 Task: In the  document Grace.pdf ,change text color to 'Dark Purple' Insert the shape mentioned shape on right side of the text 'Smiley'. Change color of the shape to  YellowChange shape height to 1
Action: Mouse moved to (699, 336)
Screenshot: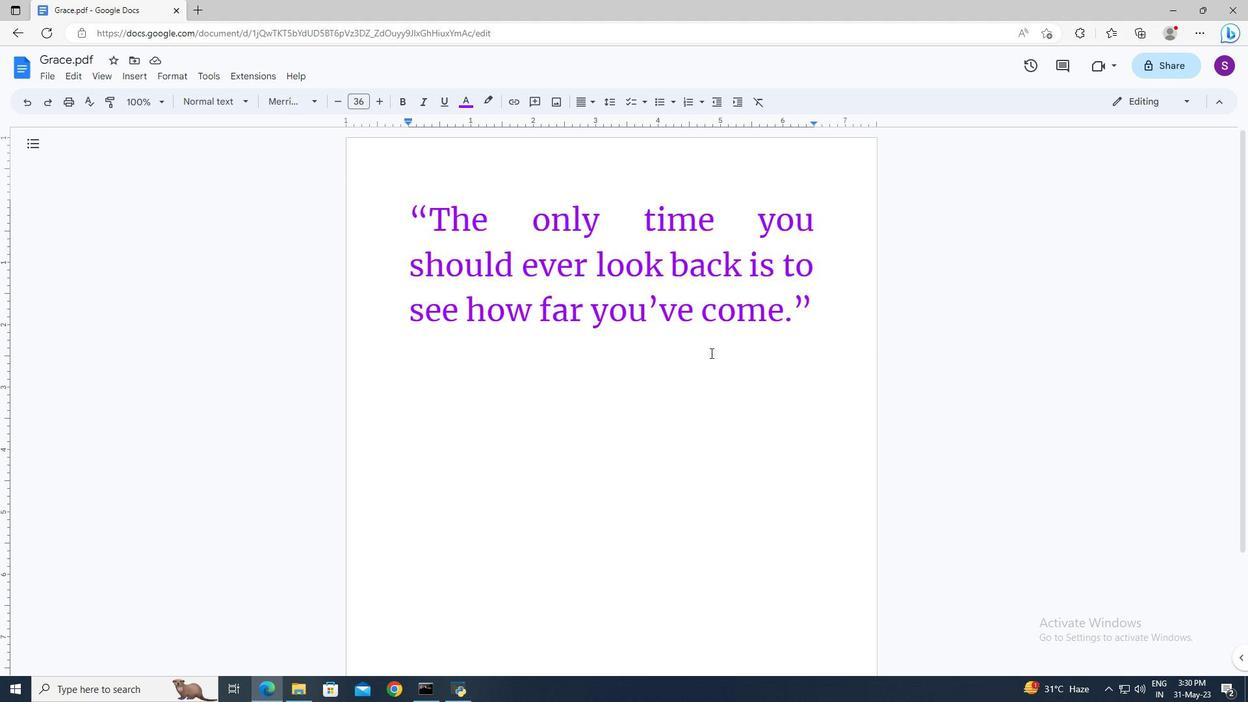 
Action: Mouse pressed left at (699, 336)
Screenshot: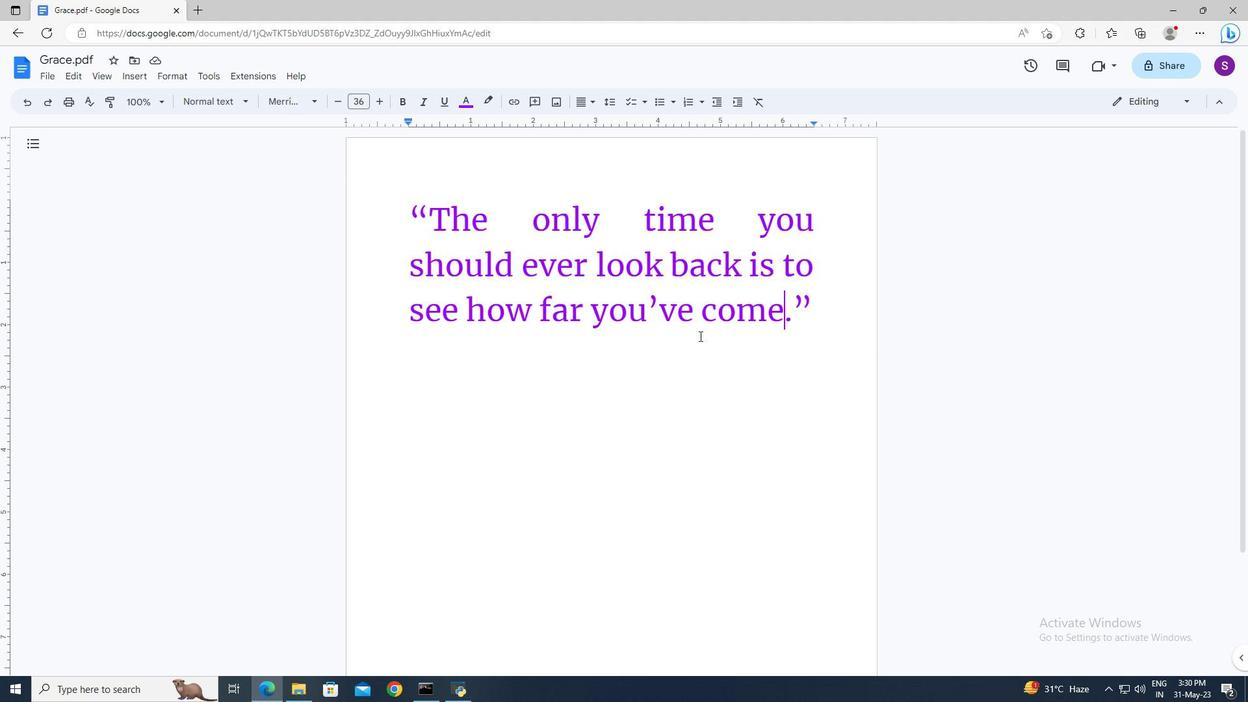 
Action: Key pressed ctrl+A
Screenshot: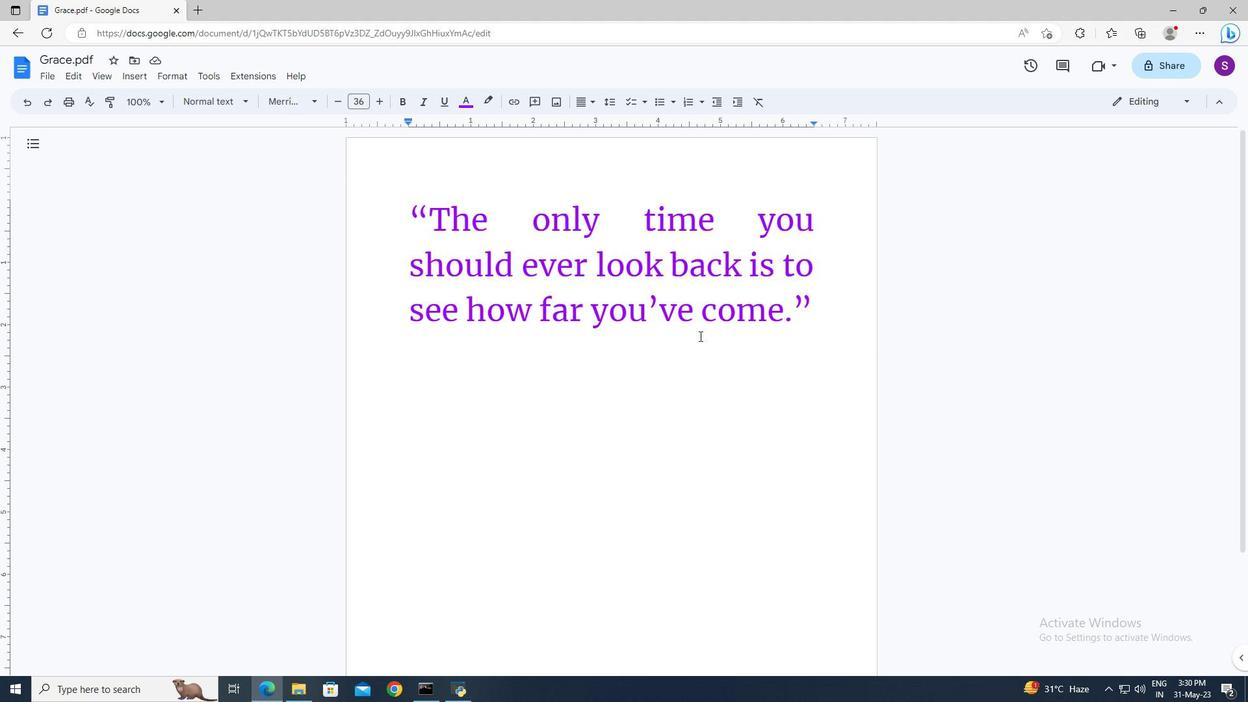 
Action: Mouse moved to (472, 108)
Screenshot: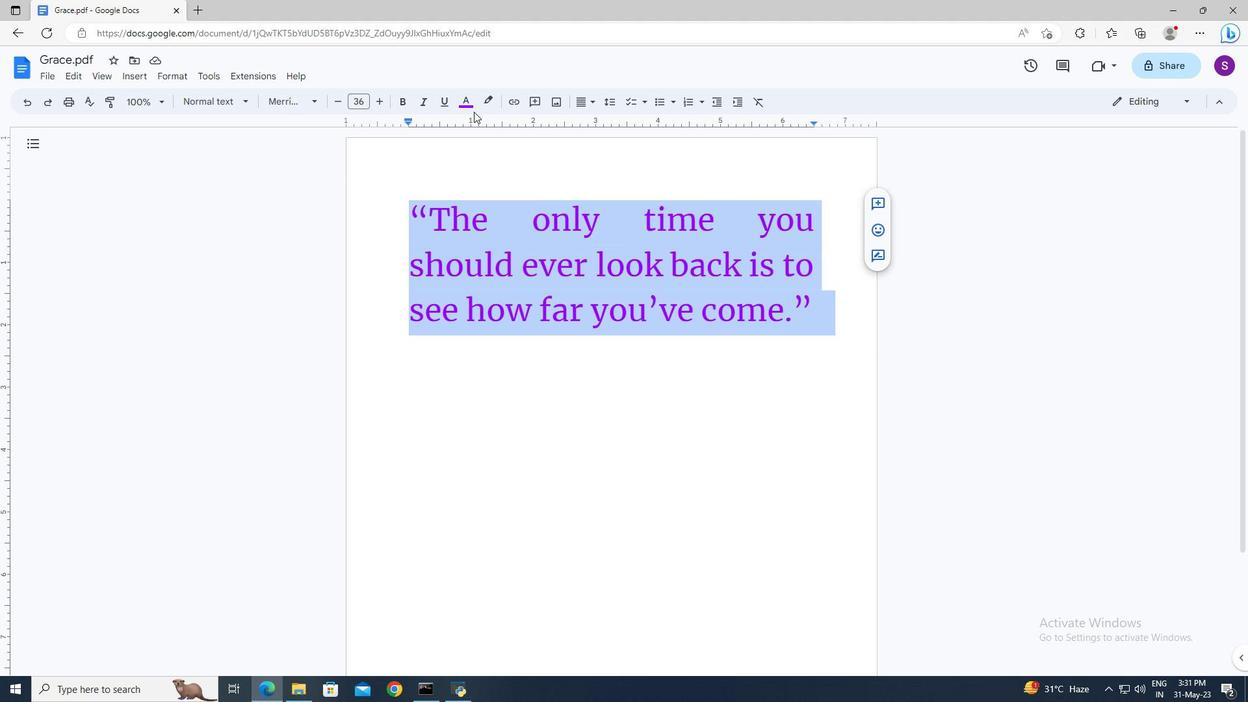 
Action: Mouse pressed left at (472, 108)
Screenshot: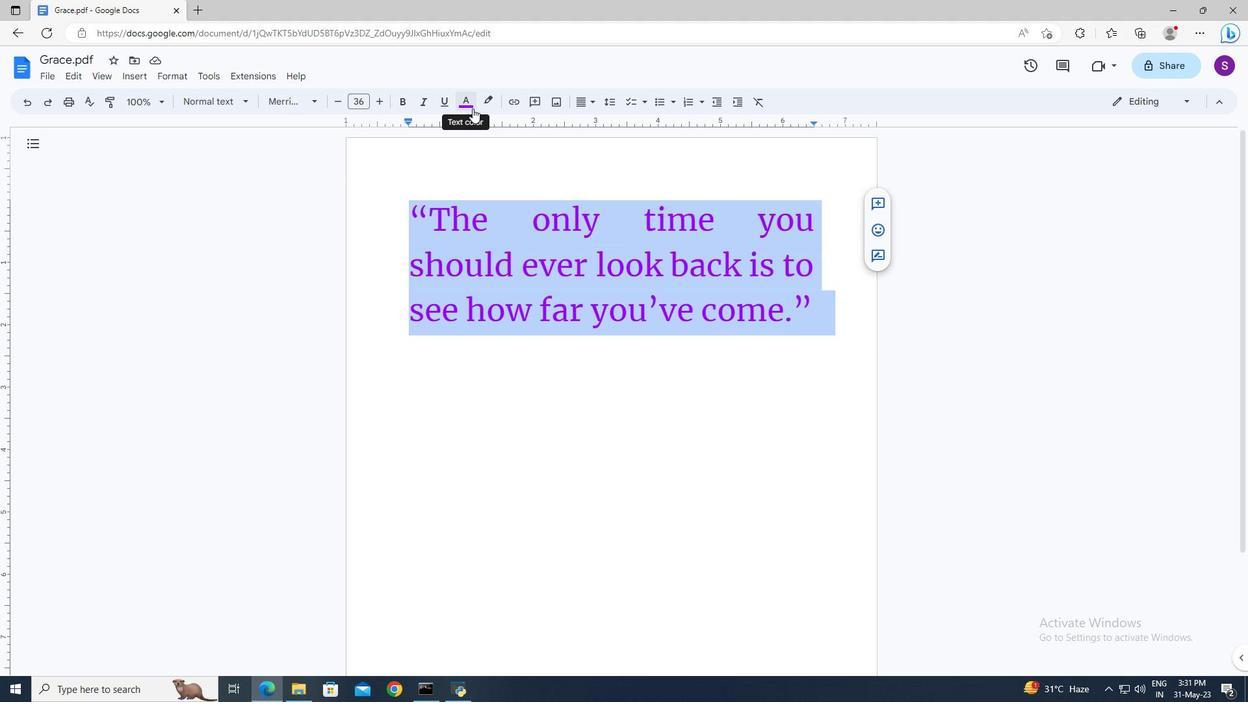 
Action: Mouse moved to (587, 226)
Screenshot: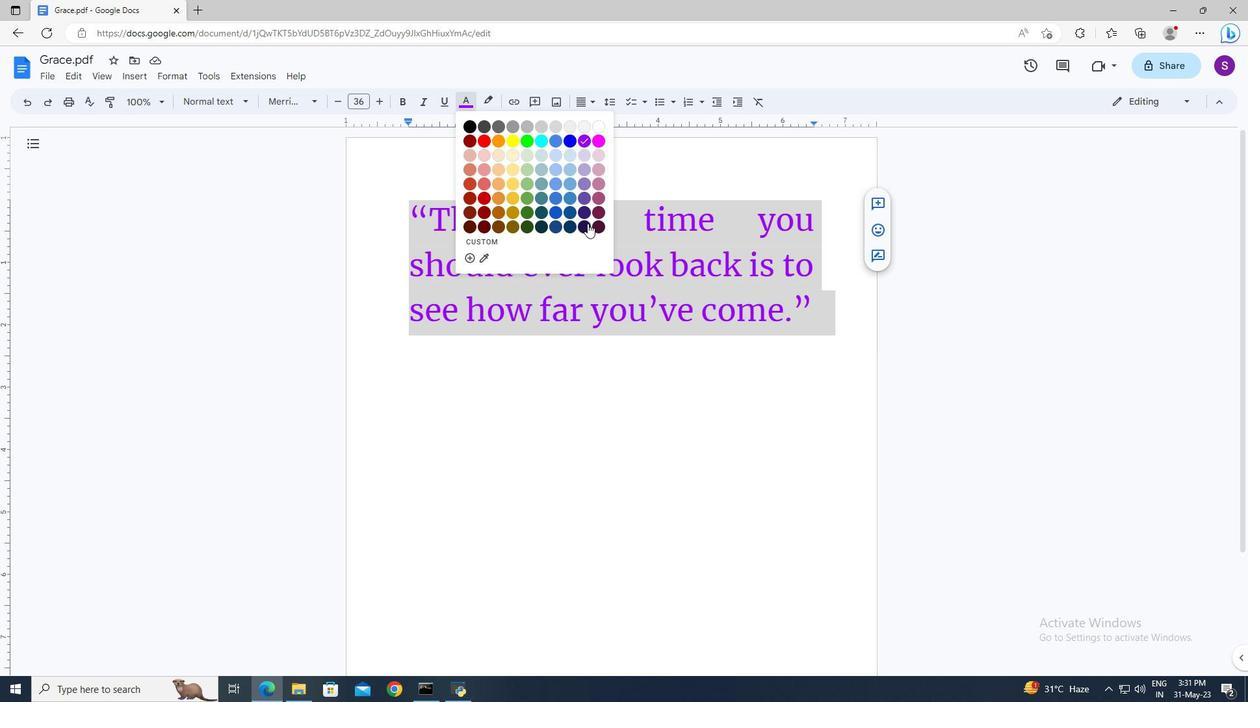 
Action: Mouse pressed left at (587, 226)
Screenshot: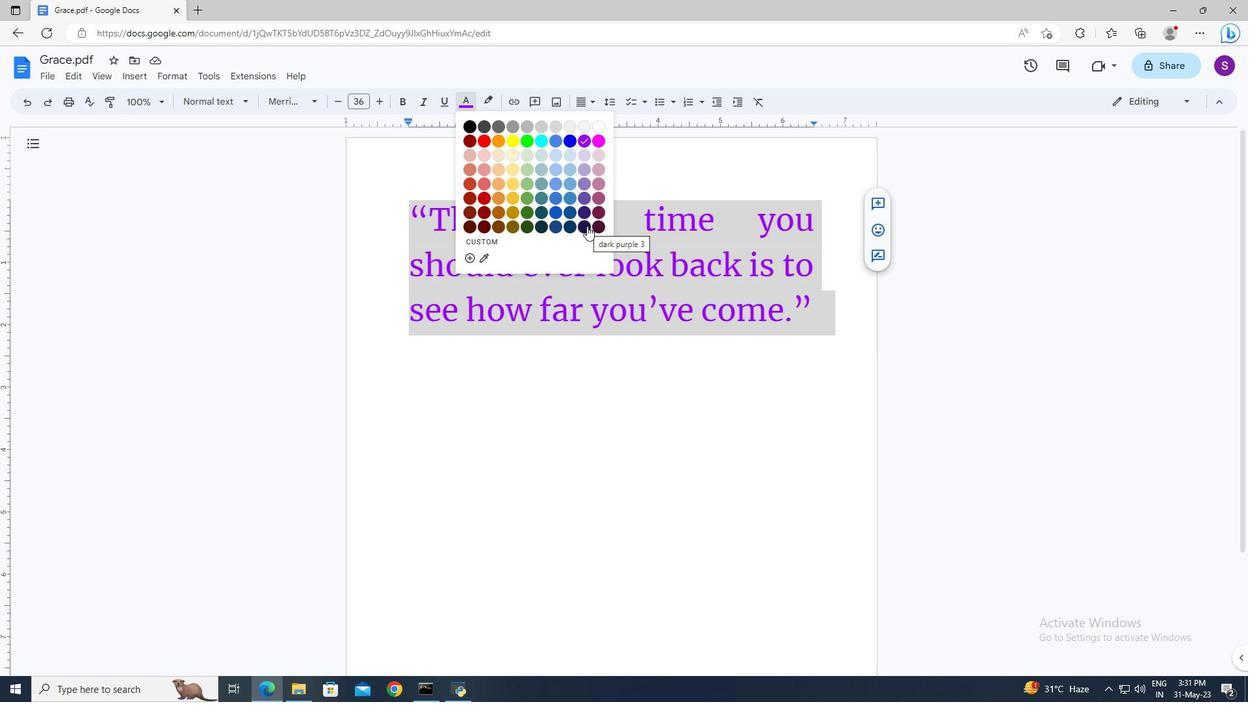 
Action: Mouse moved to (803, 319)
Screenshot: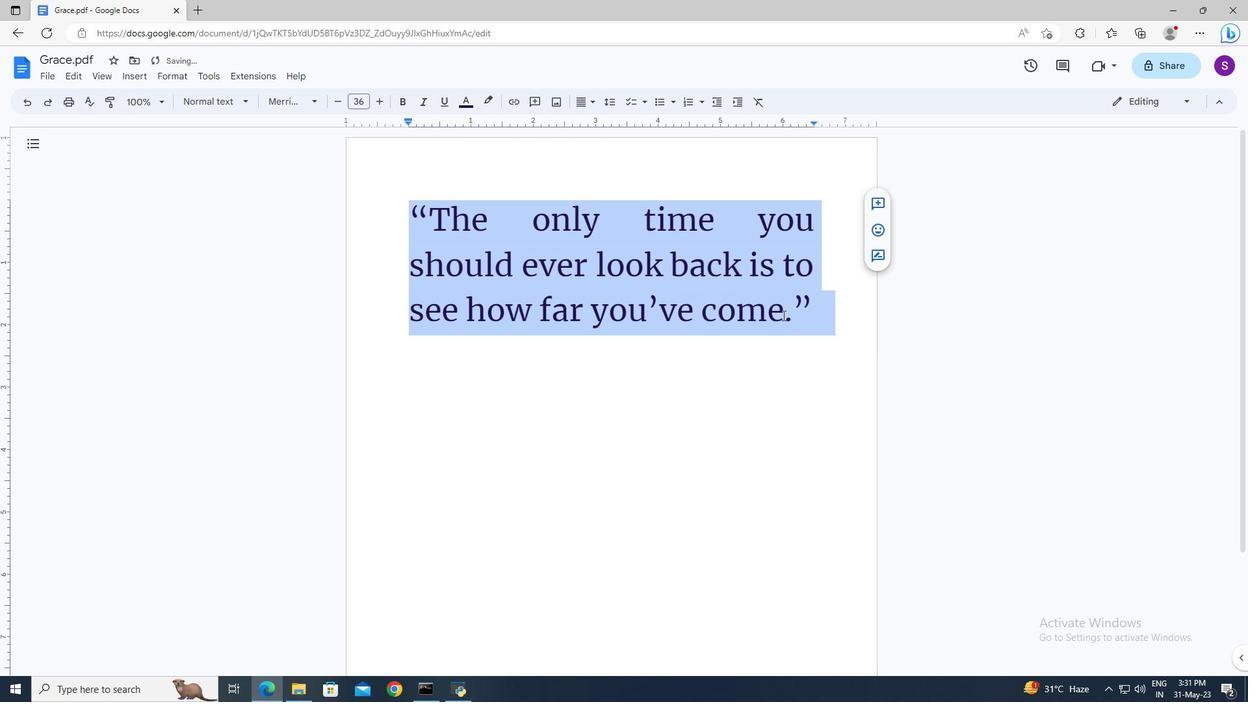 
Action: Mouse pressed left at (803, 319)
Screenshot: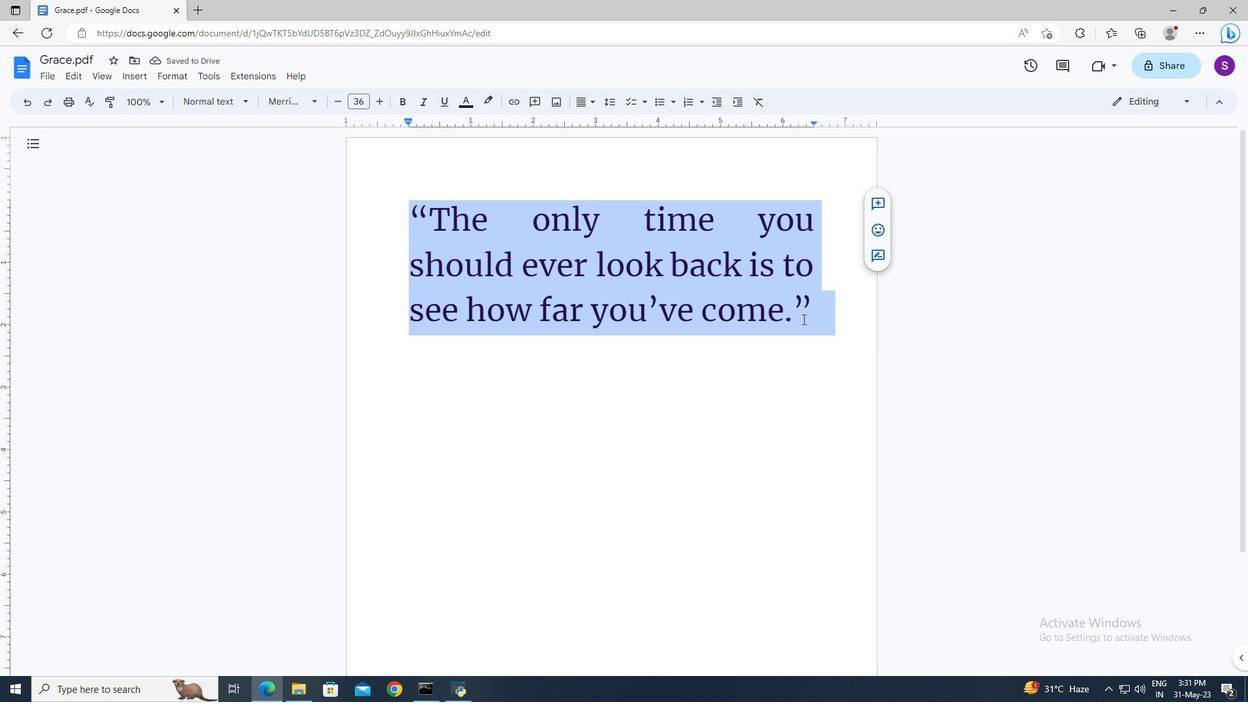 
Action: Mouse moved to (148, 74)
Screenshot: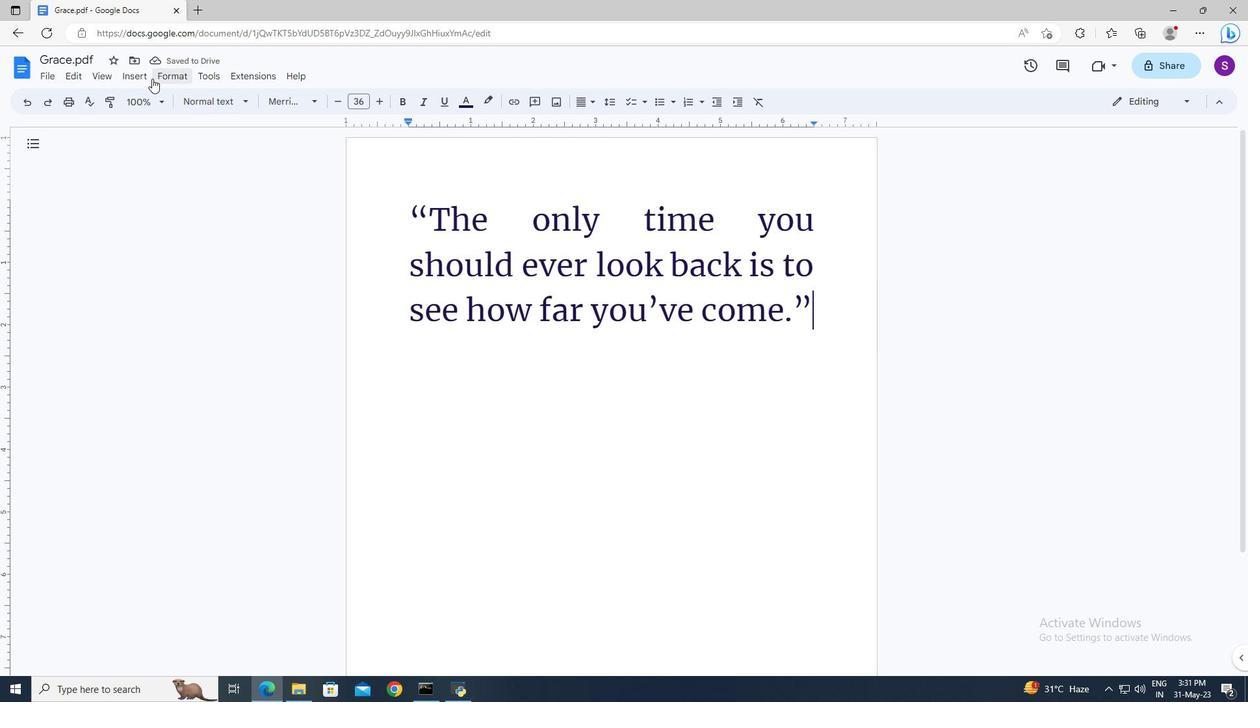 
Action: Mouse pressed left at (148, 74)
Screenshot: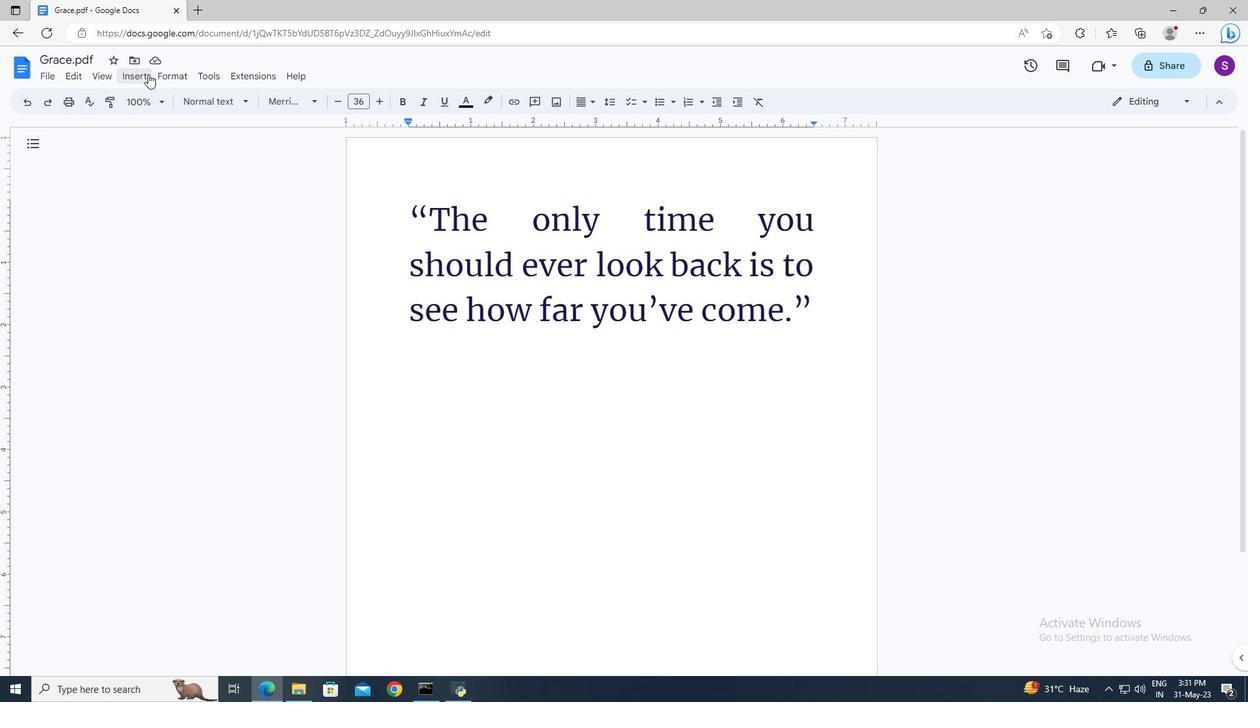 
Action: Mouse moved to (333, 143)
Screenshot: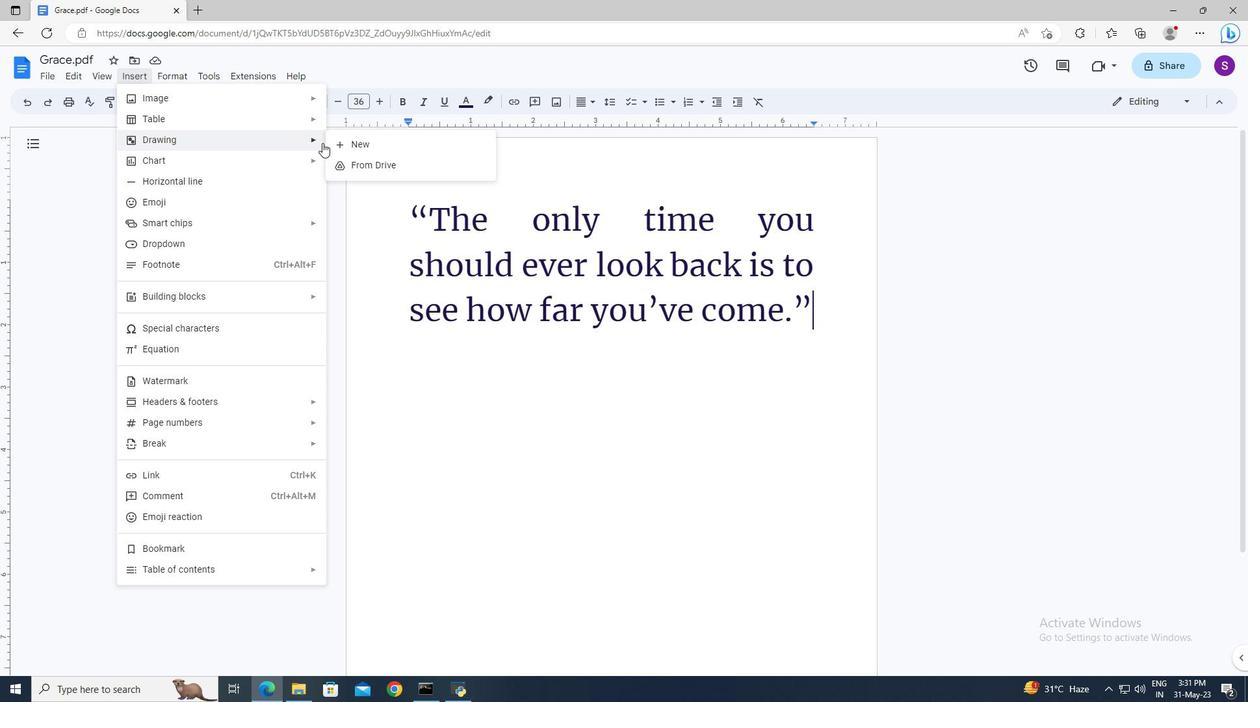 
Action: Mouse pressed left at (333, 143)
Screenshot: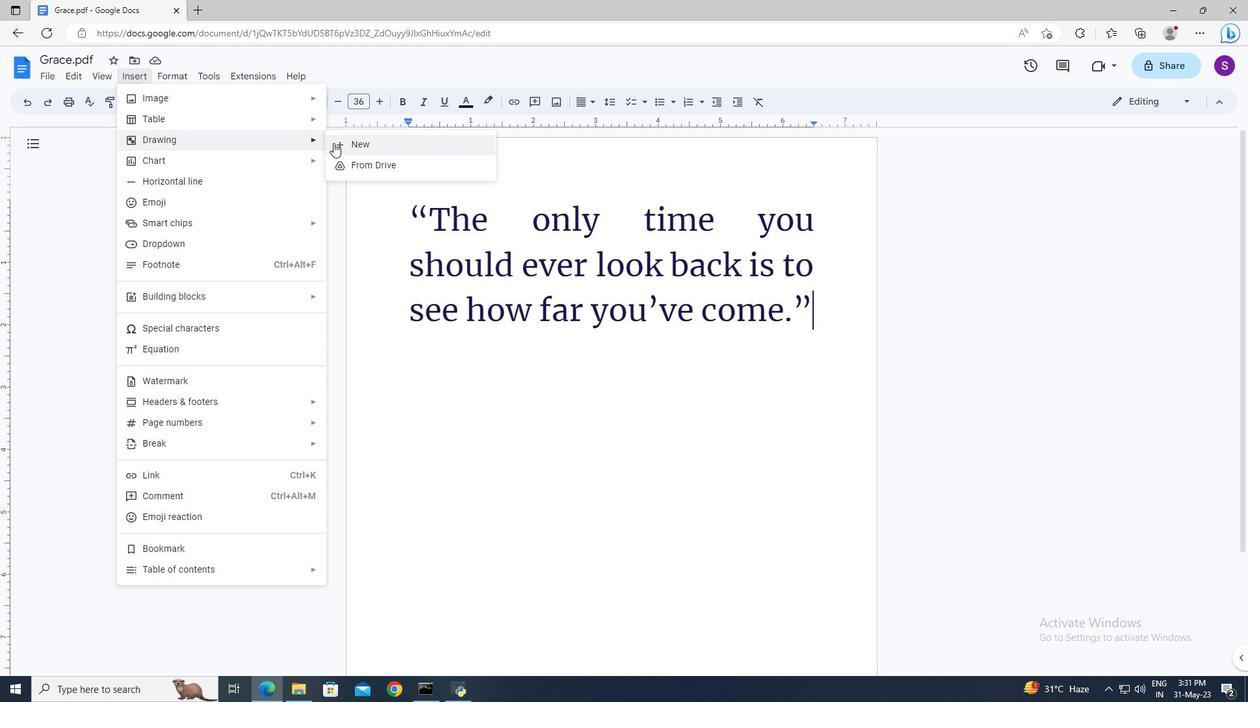
Action: Mouse moved to (472, 143)
Screenshot: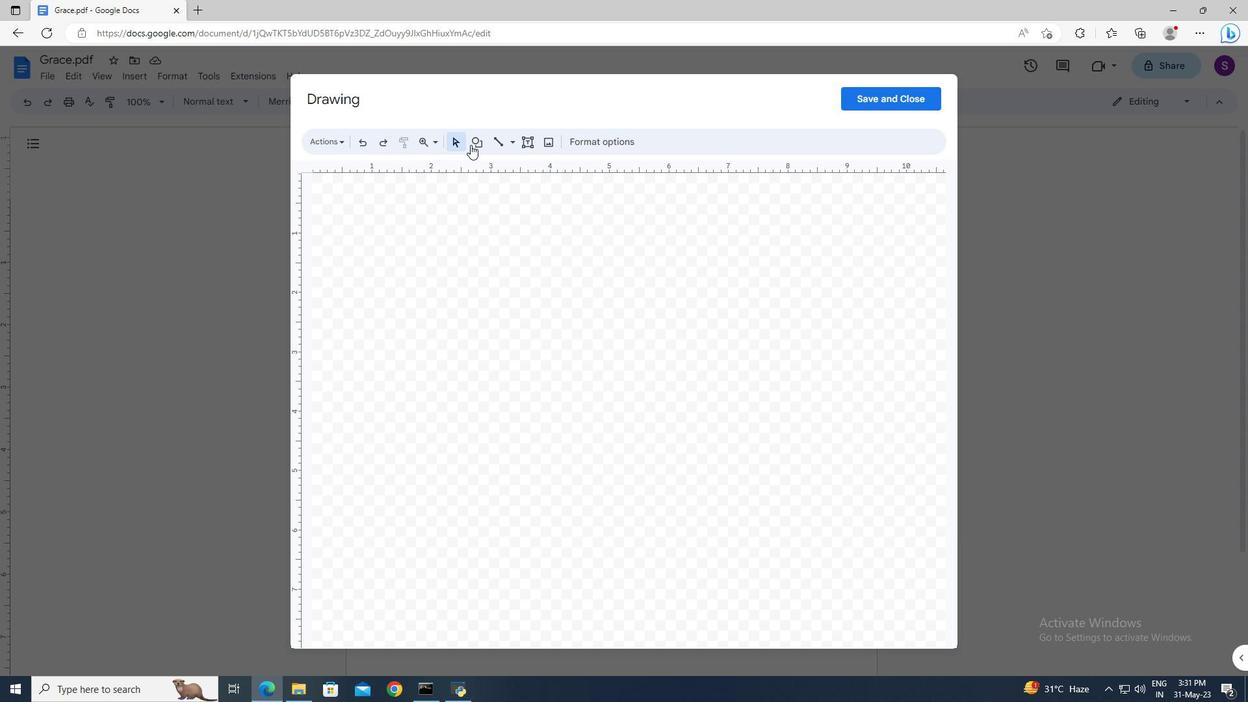 
Action: Mouse pressed left at (472, 143)
Screenshot: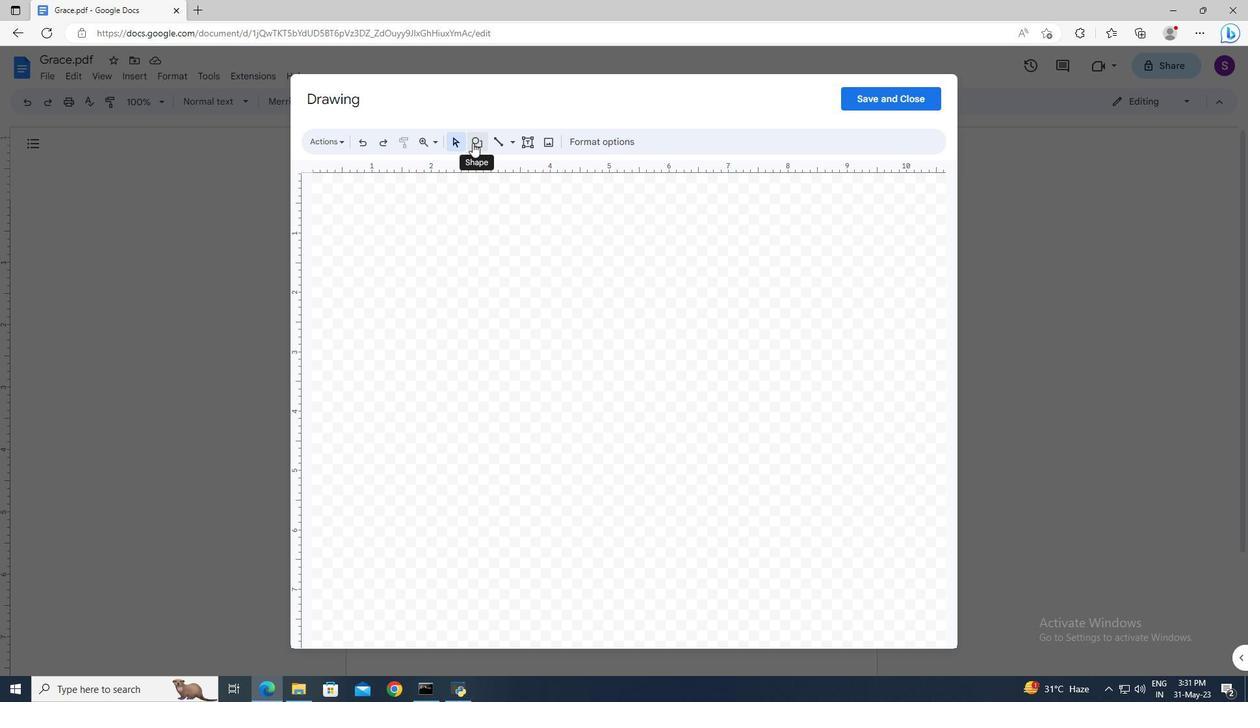 
Action: Mouse moved to (648, 219)
Screenshot: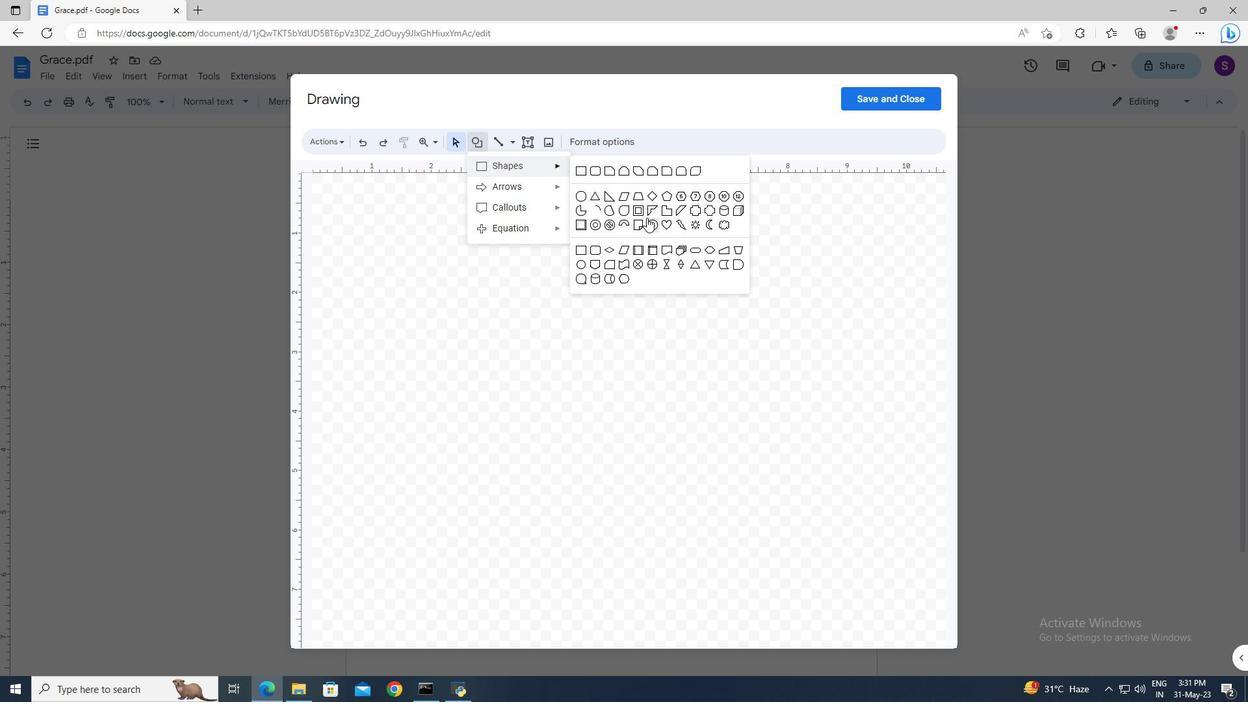 
Action: Mouse pressed left at (648, 219)
Screenshot: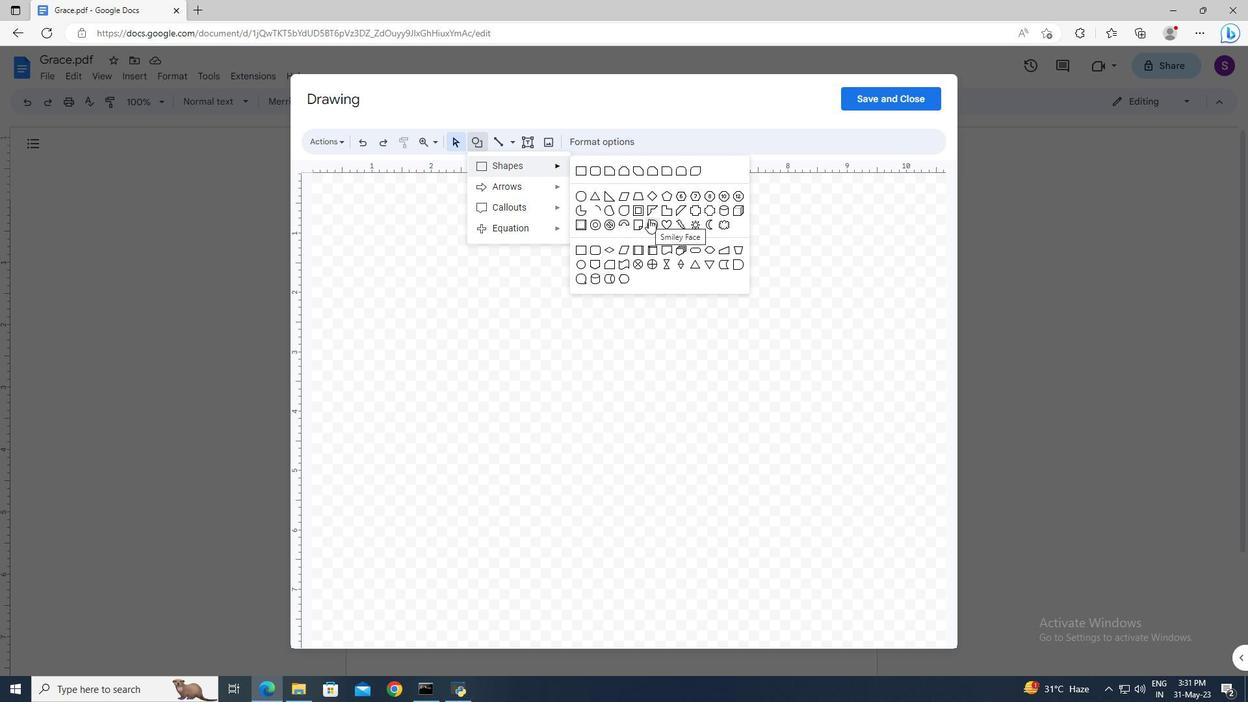 
Action: Mouse moved to (559, 221)
Screenshot: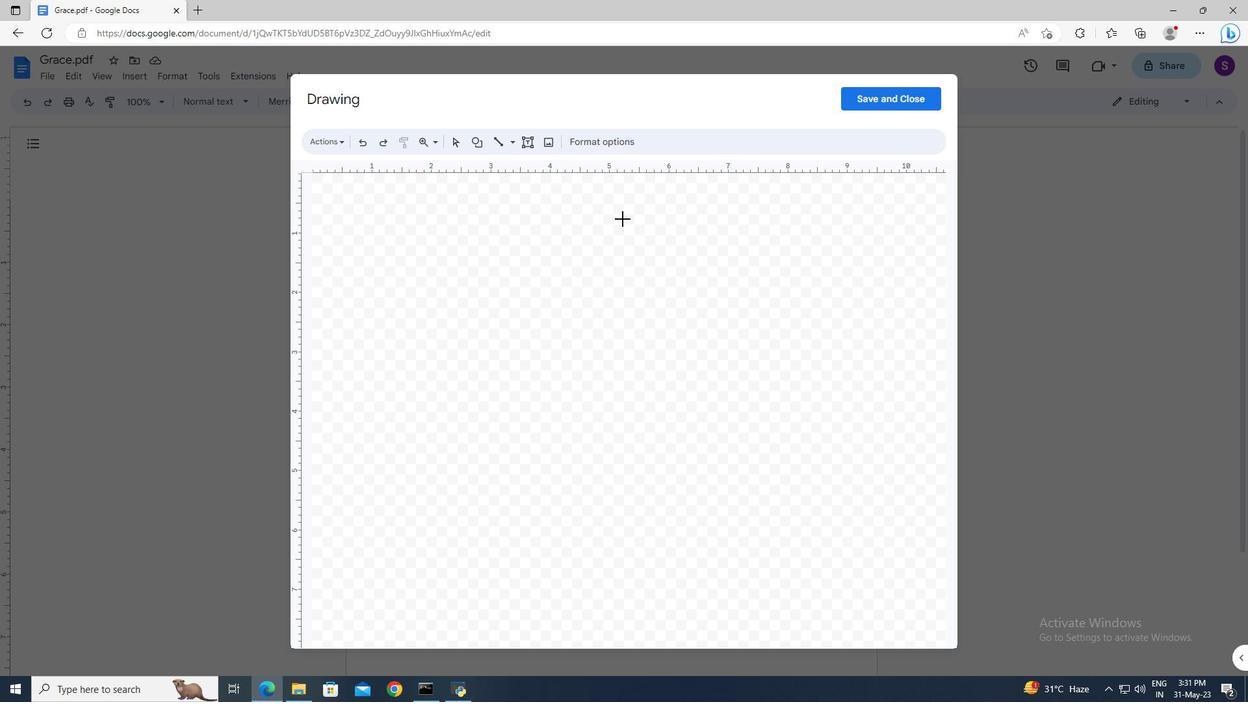 
Action: Mouse pressed left at (559, 221)
Screenshot: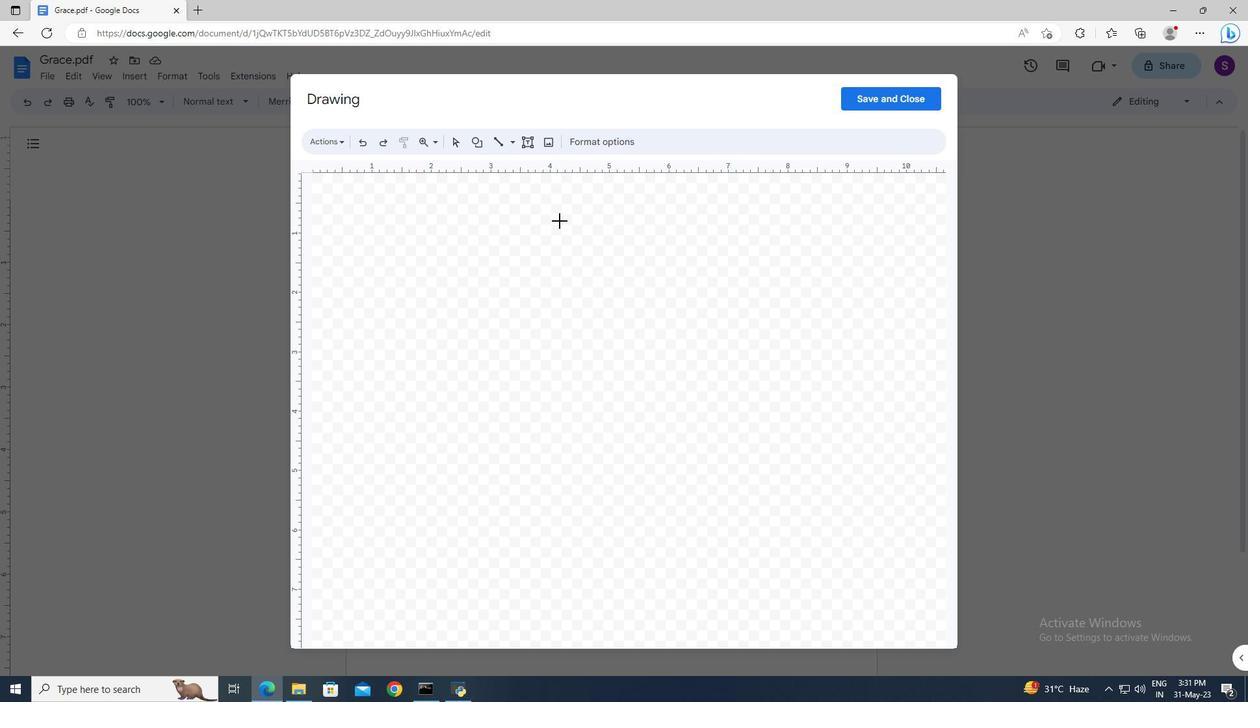 
Action: Mouse moved to (578, 146)
Screenshot: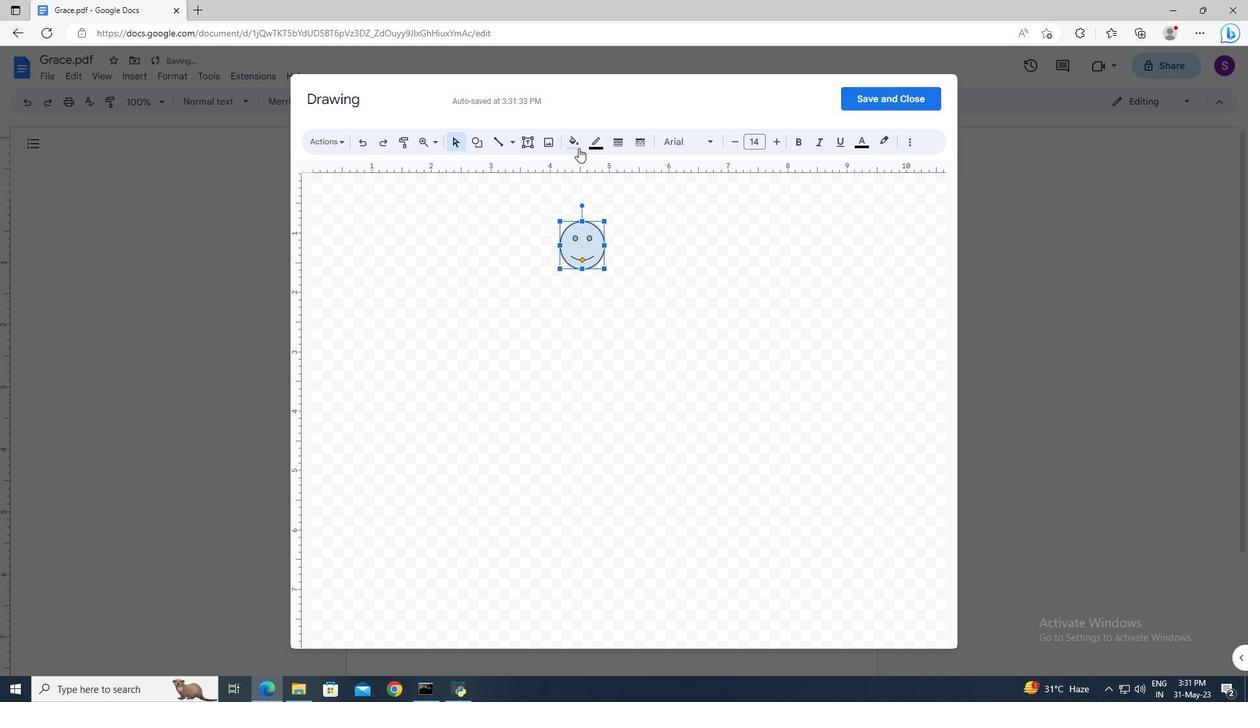 
Action: Mouse pressed left at (578, 146)
Screenshot: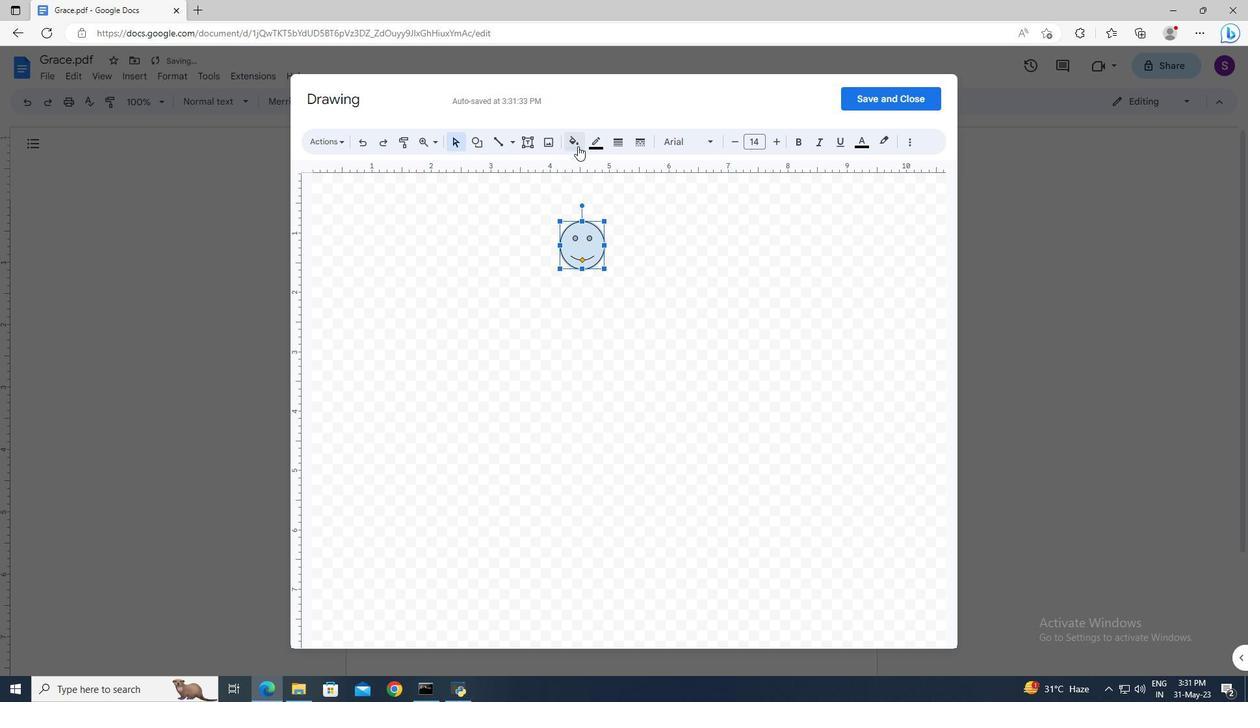 
Action: Mouse moved to (618, 245)
Screenshot: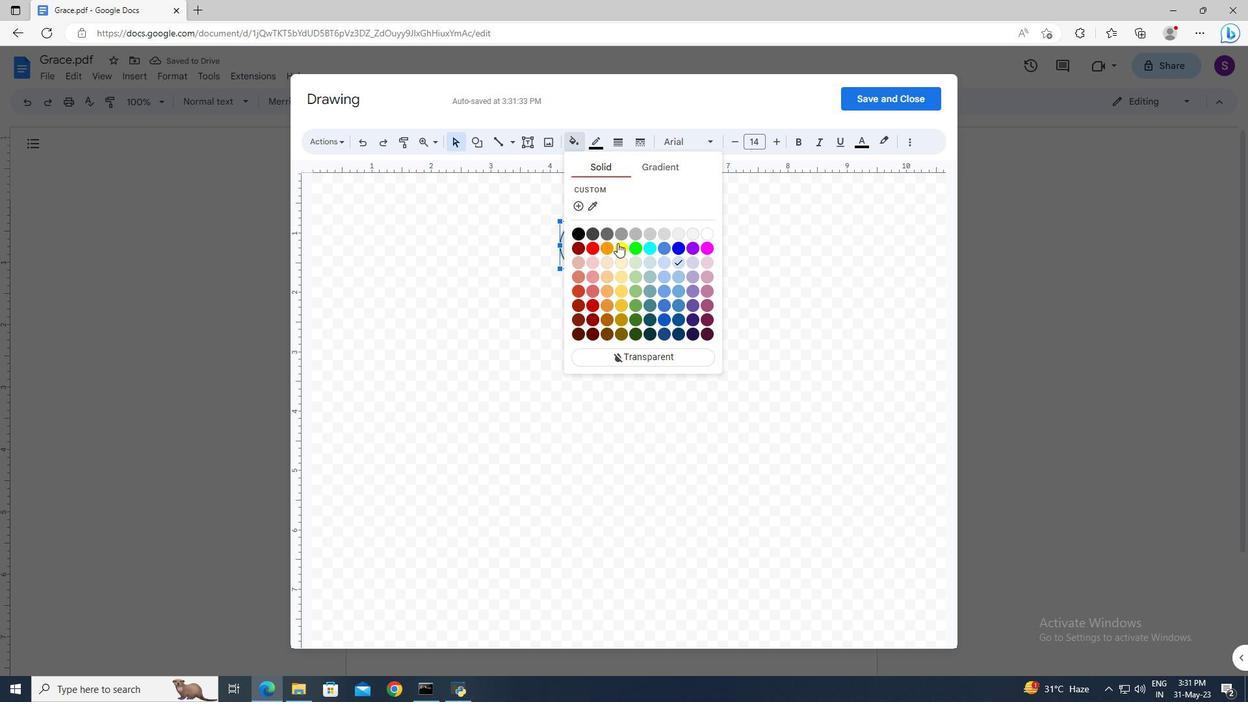 
Action: Mouse pressed left at (618, 245)
Screenshot: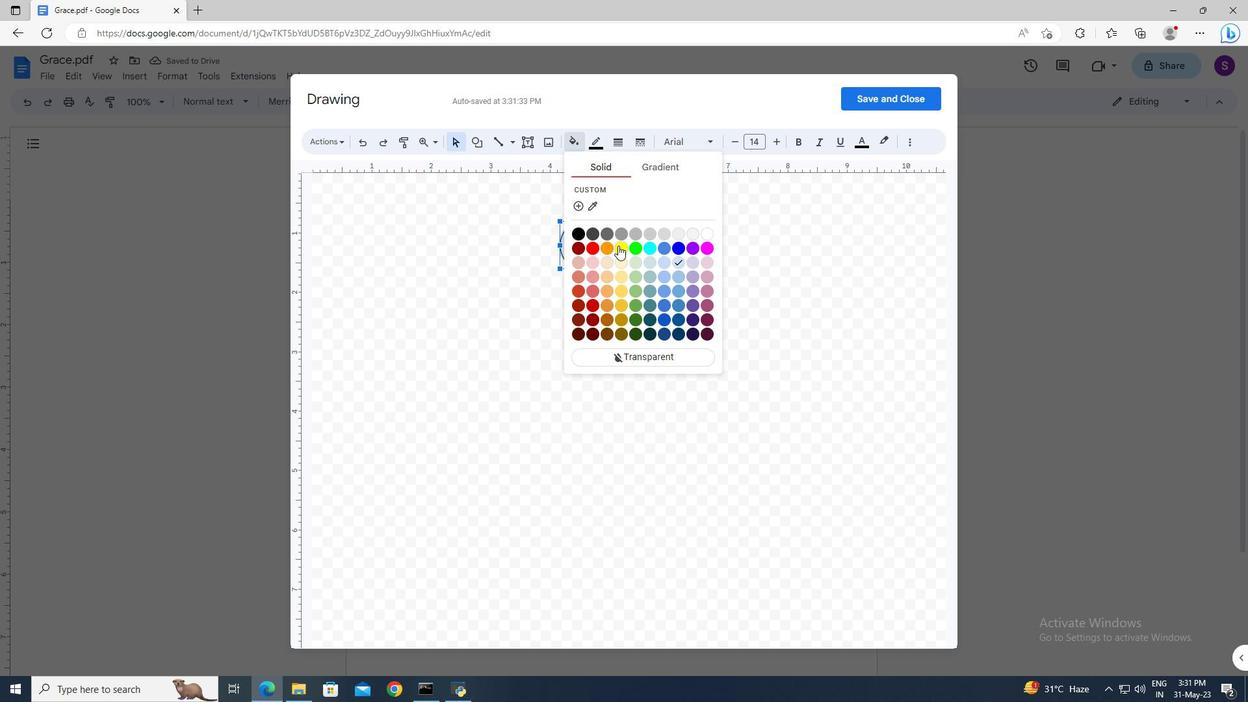 
Action: Mouse moved to (904, 94)
Screenshot: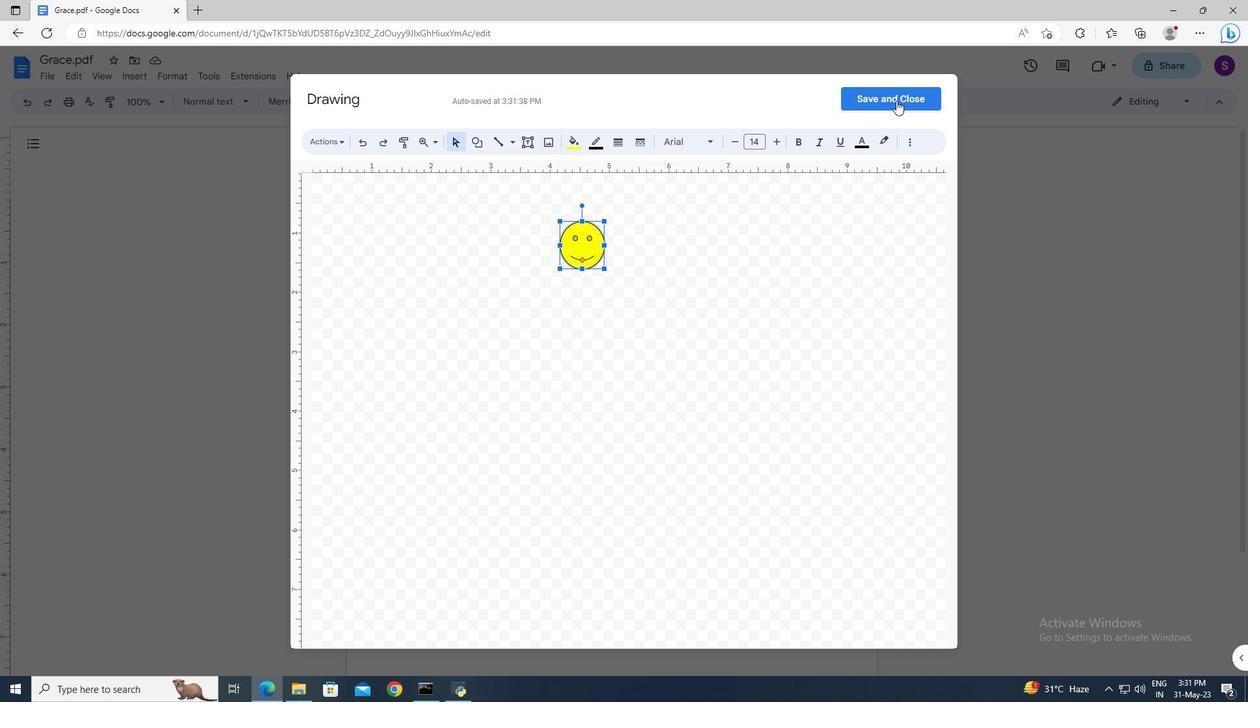 
Action: Mouse pressed left at (904, 94)
Screenshot: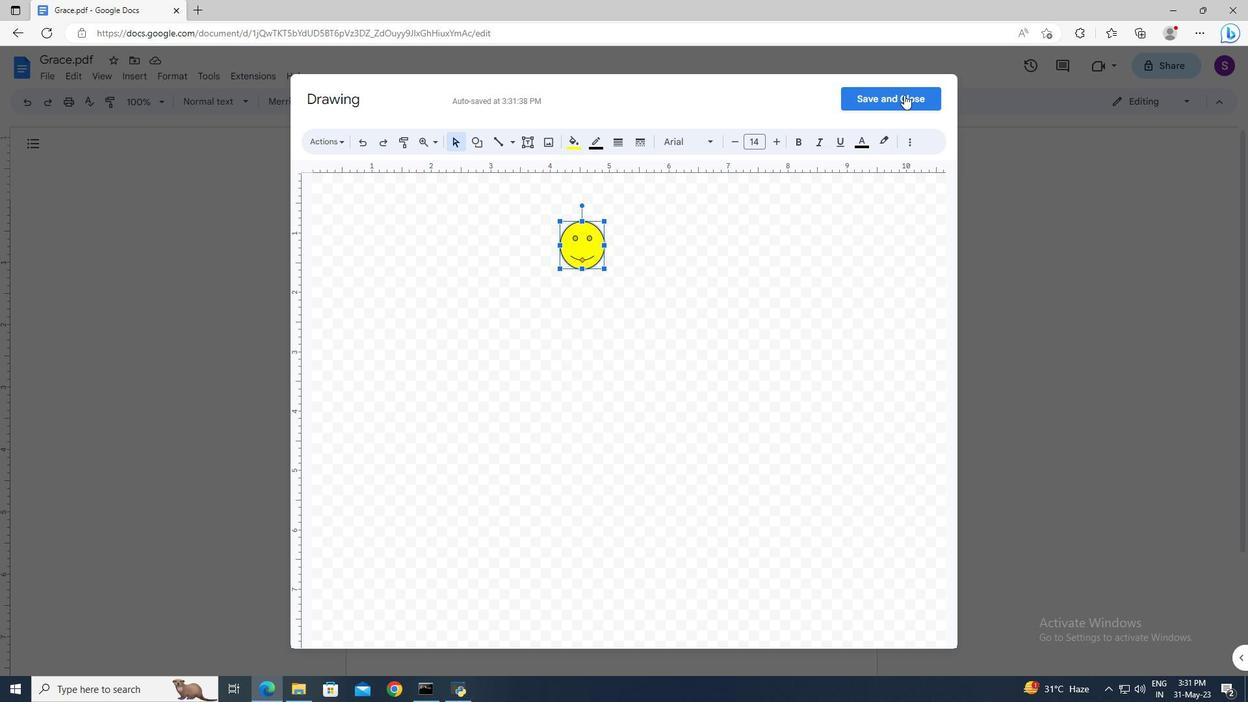 
Action: Mouse moved to (431, 376)
Screenshot: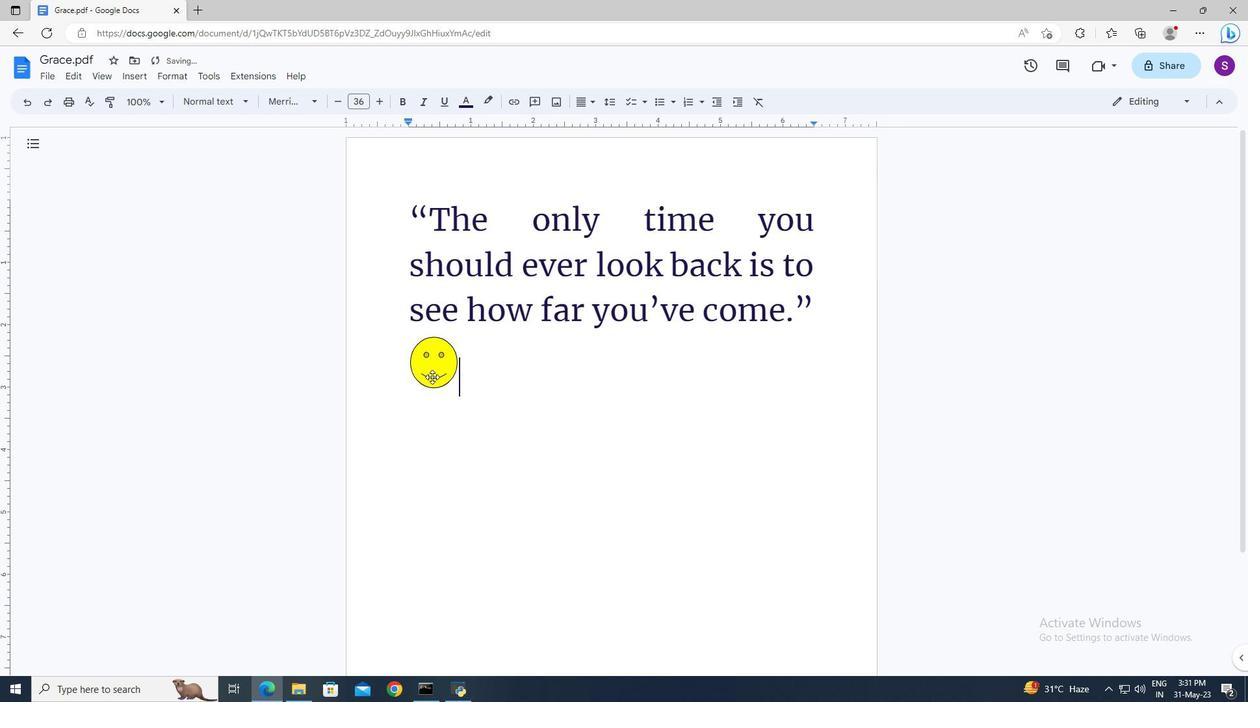 
Action: Mouse pressed left at (431, 376)
Screenshot: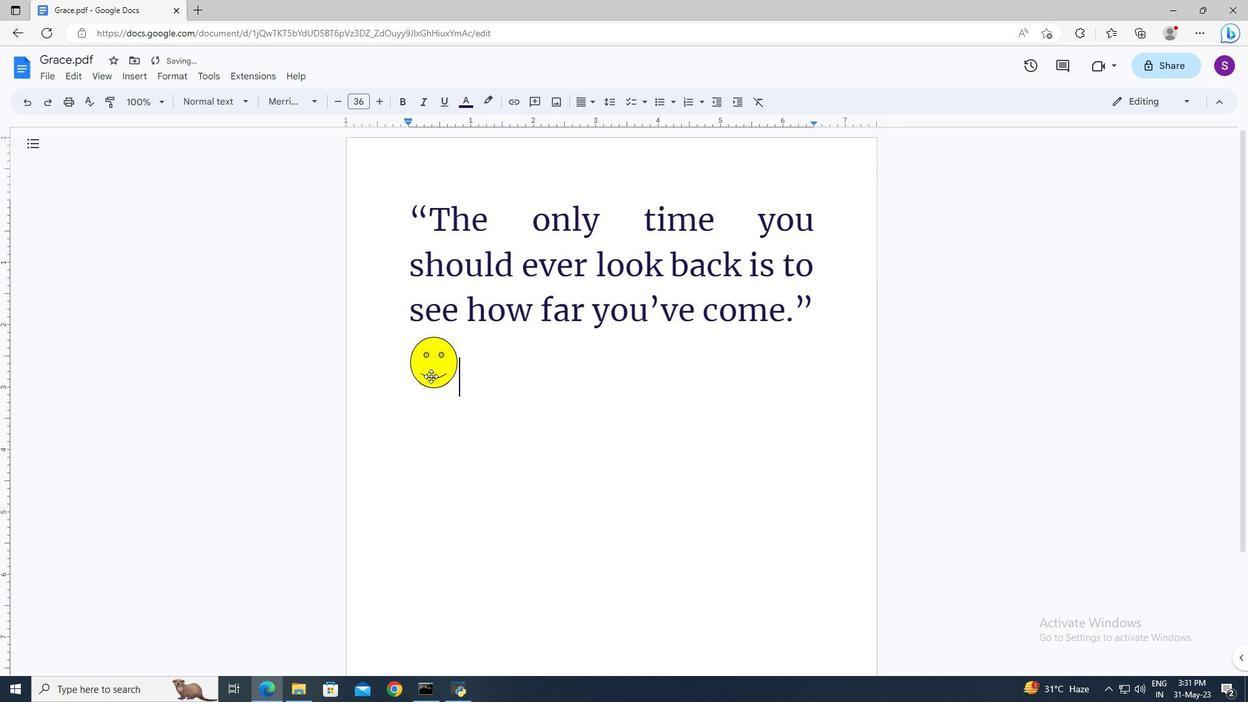
Action: Mouse moved to (533, 102)
Screenshot: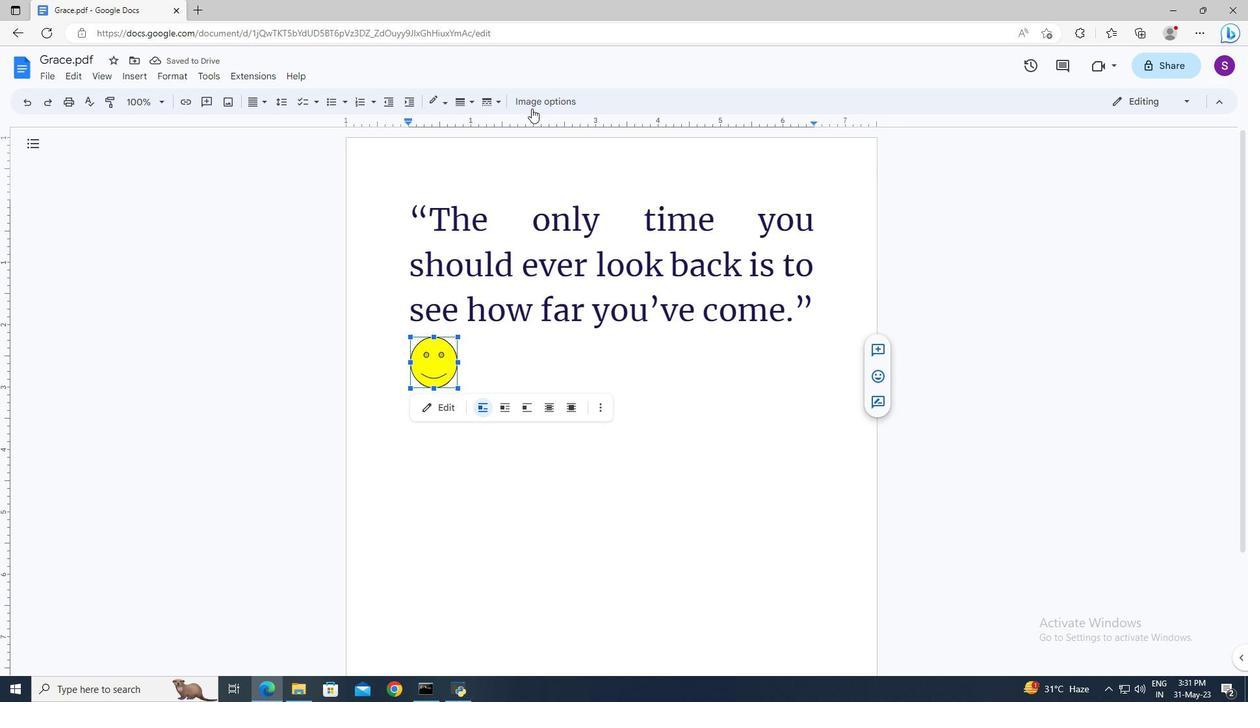 
Action: Mouse pressed left at (533, 102)
Screenshot: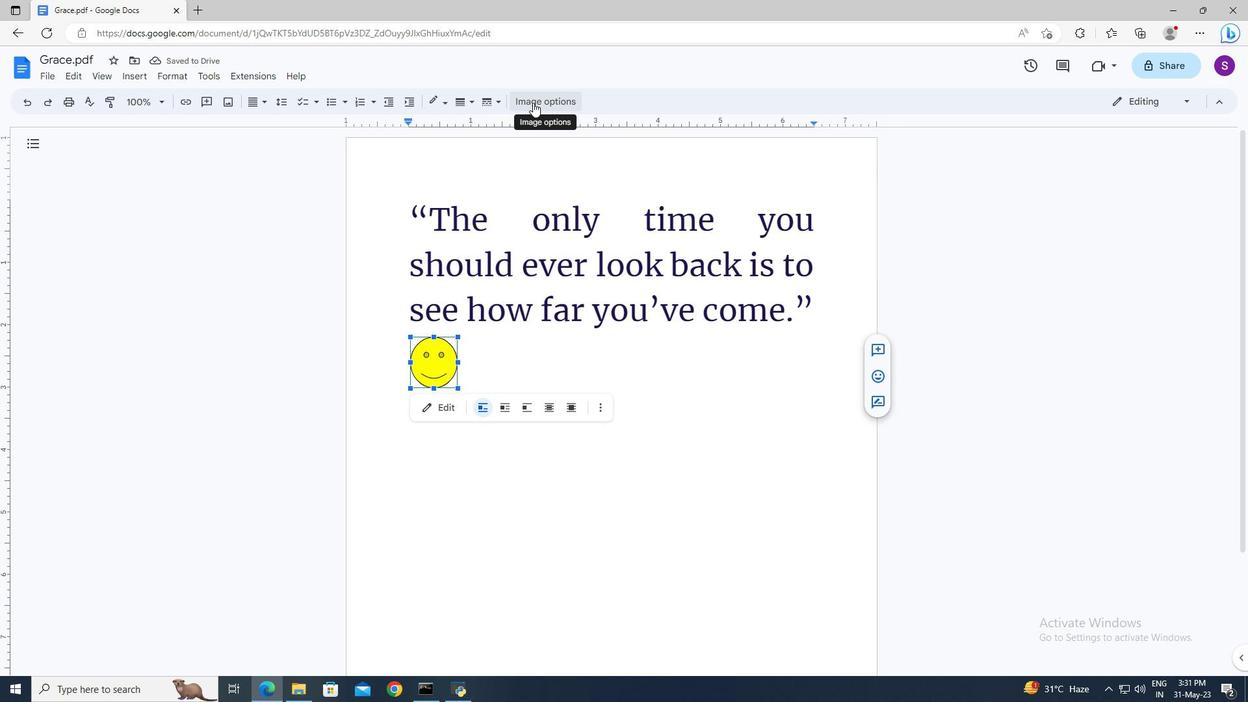 
Action: Mouse moved to (1050, 147)
Screenshot: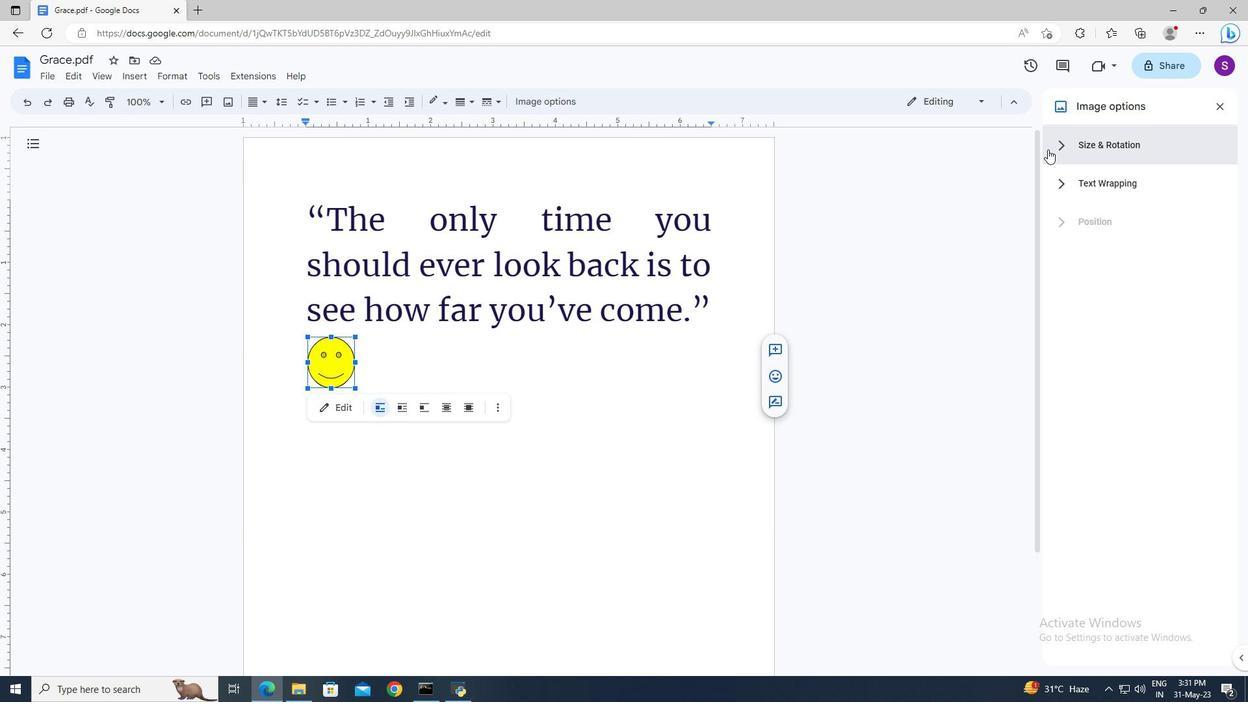 
Action: Mouse pressed left at (1050, 147)
Screenshot: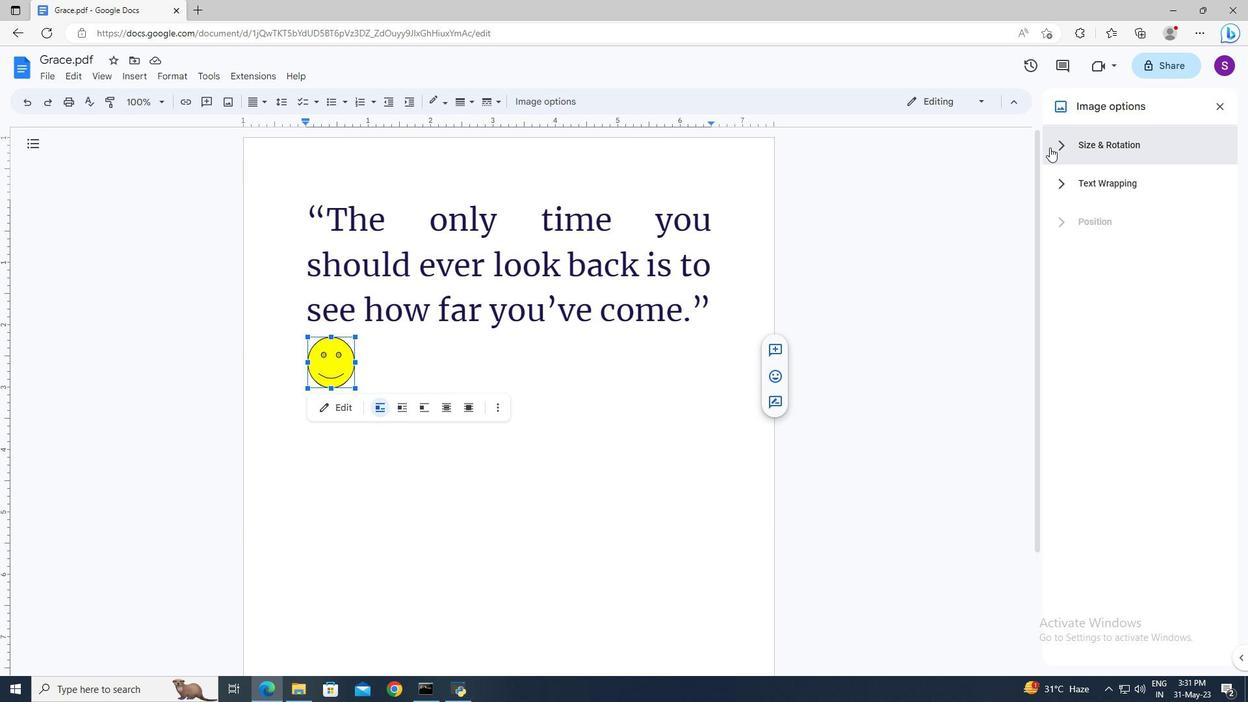 
Action: Mouse moved to (1178, 215)
Screenshot: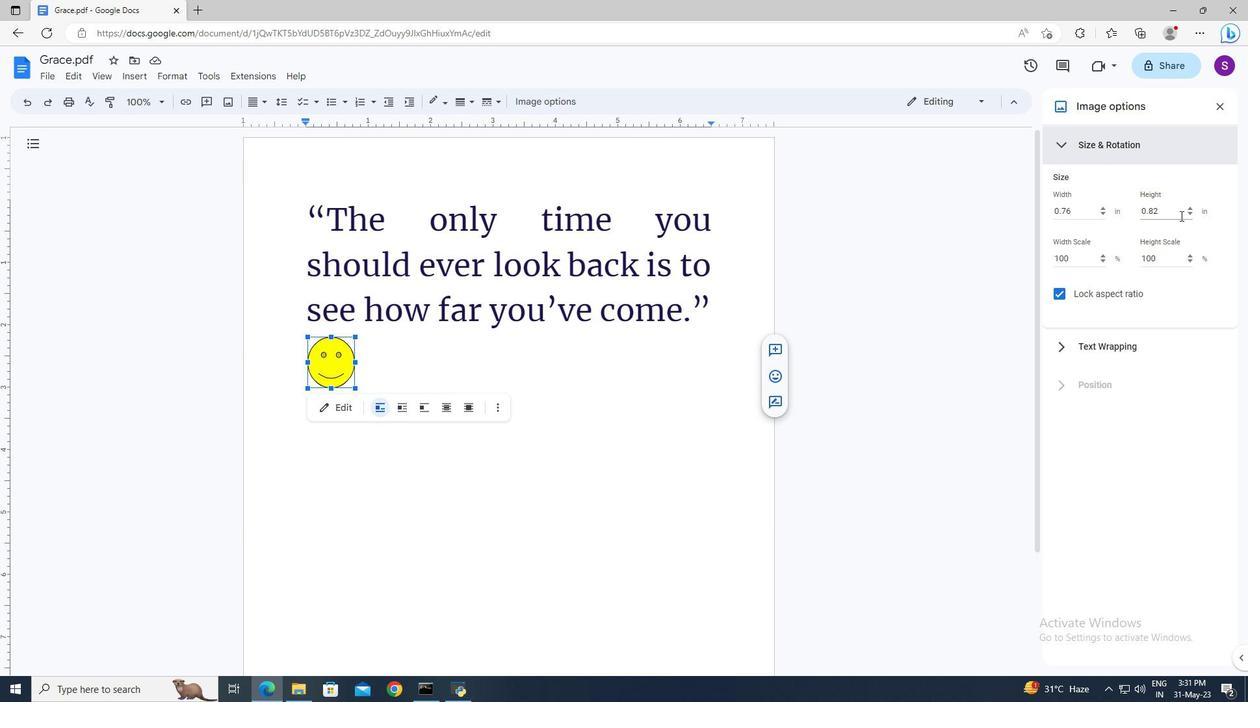 
Action: Mouse pressed left at (1178, 215)
Screenshot: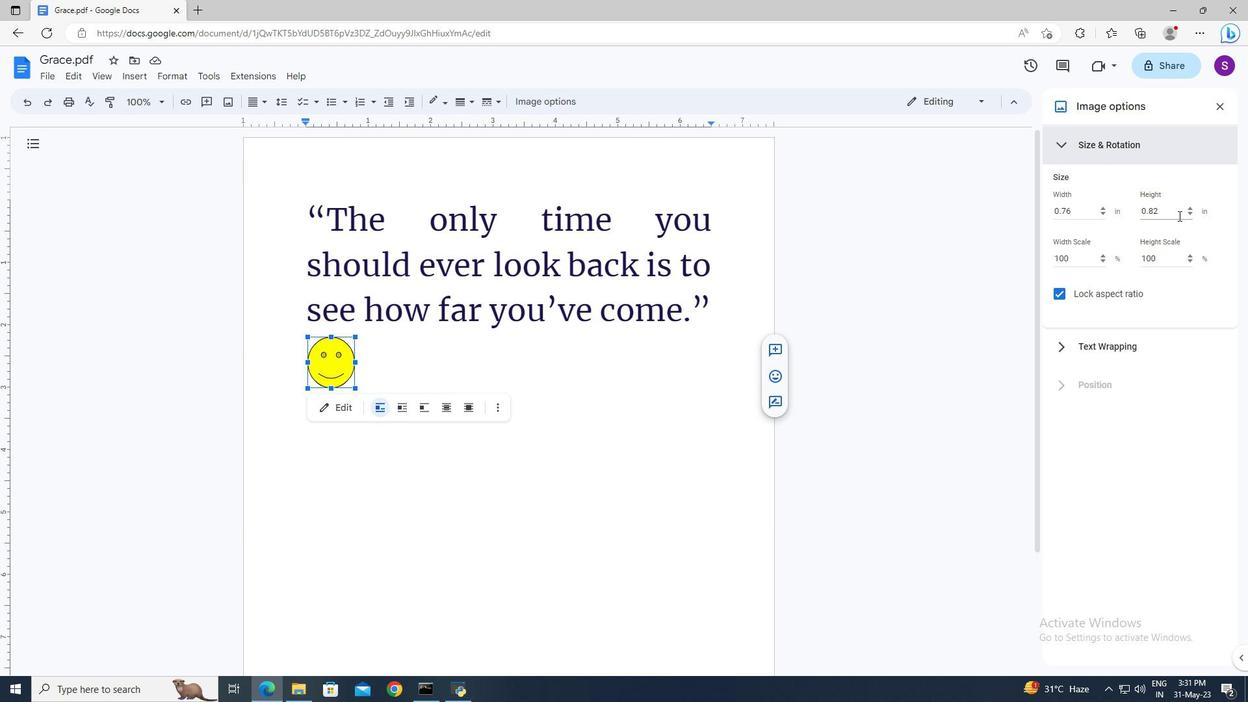 
Action: Key pressed ctrl+A
Screenshot: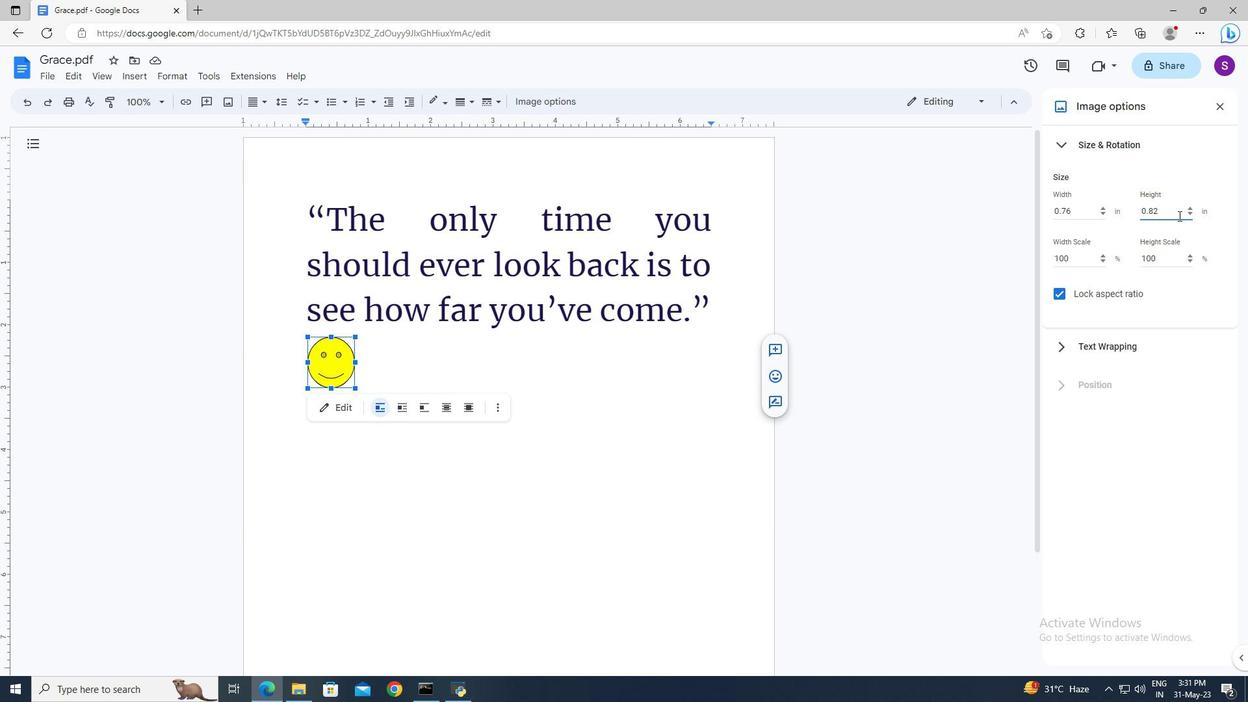 
Action: Mouse moved to (1178, 215)
Screenshot: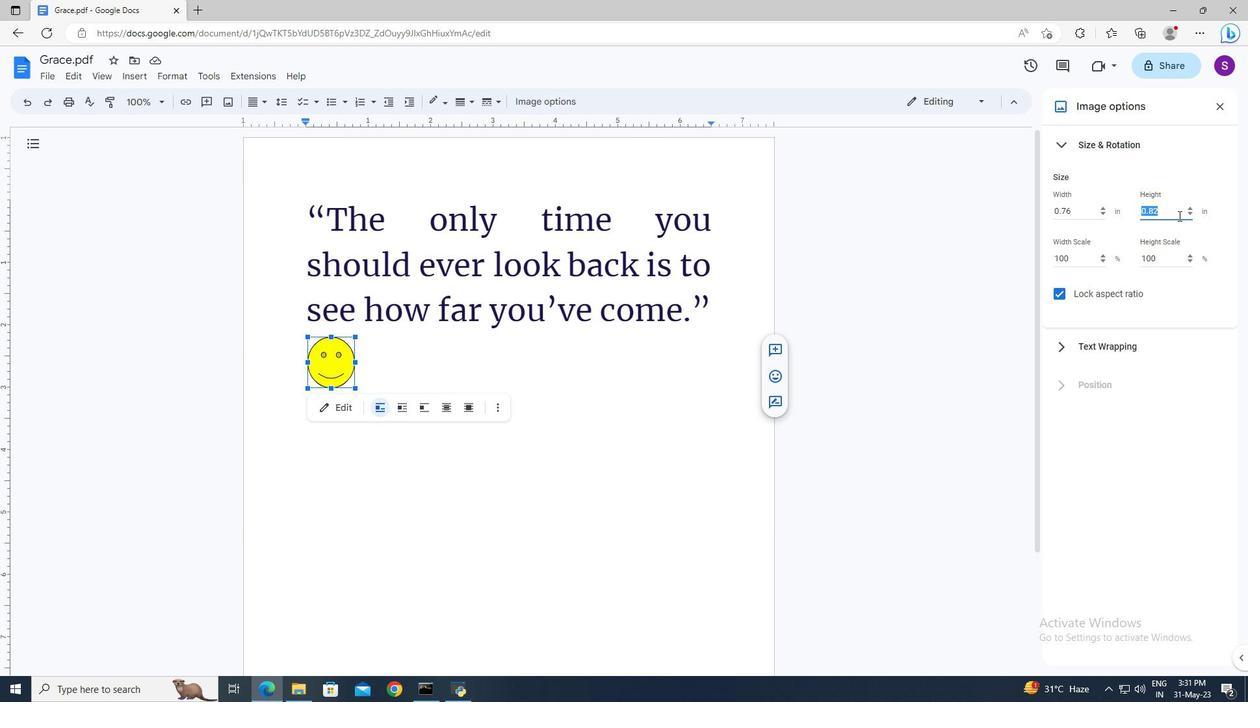 
Action: Key pressed <Key.delete>1
Screenshot: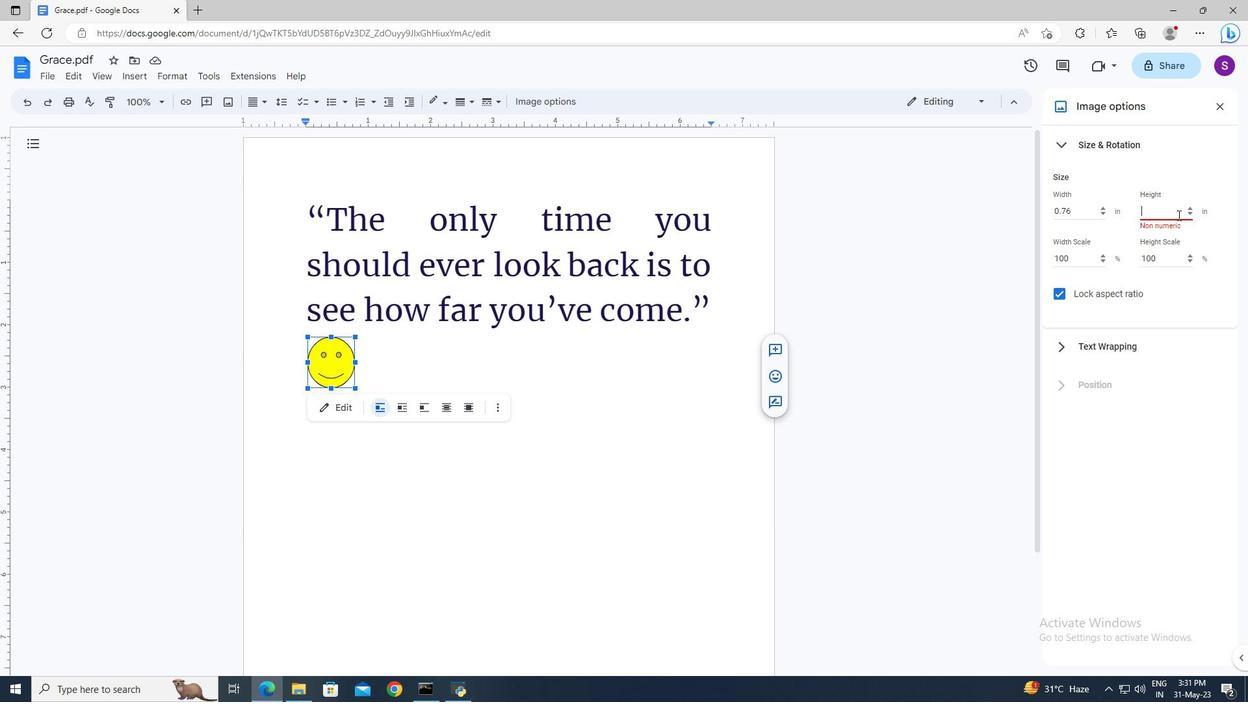 
Action: Mouse moved to (1213, 107)
Screenshot: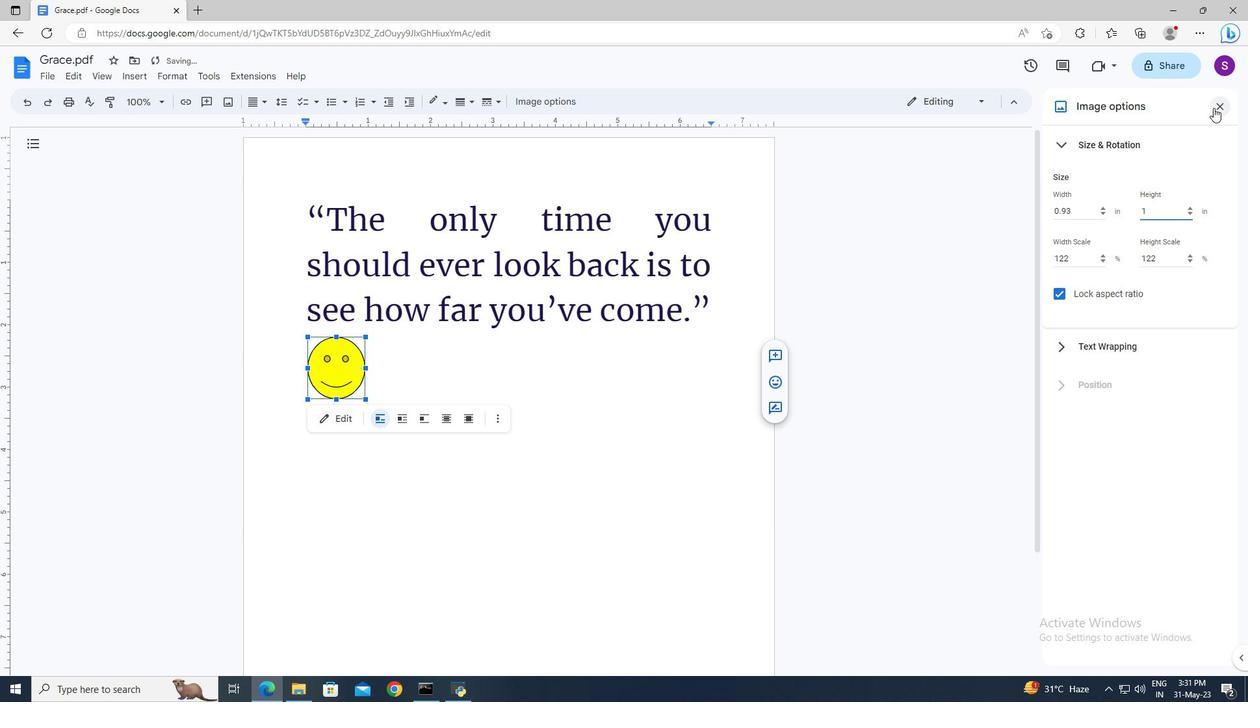 
Action: Mouse pressed left at (1213, 107)
Screenshot: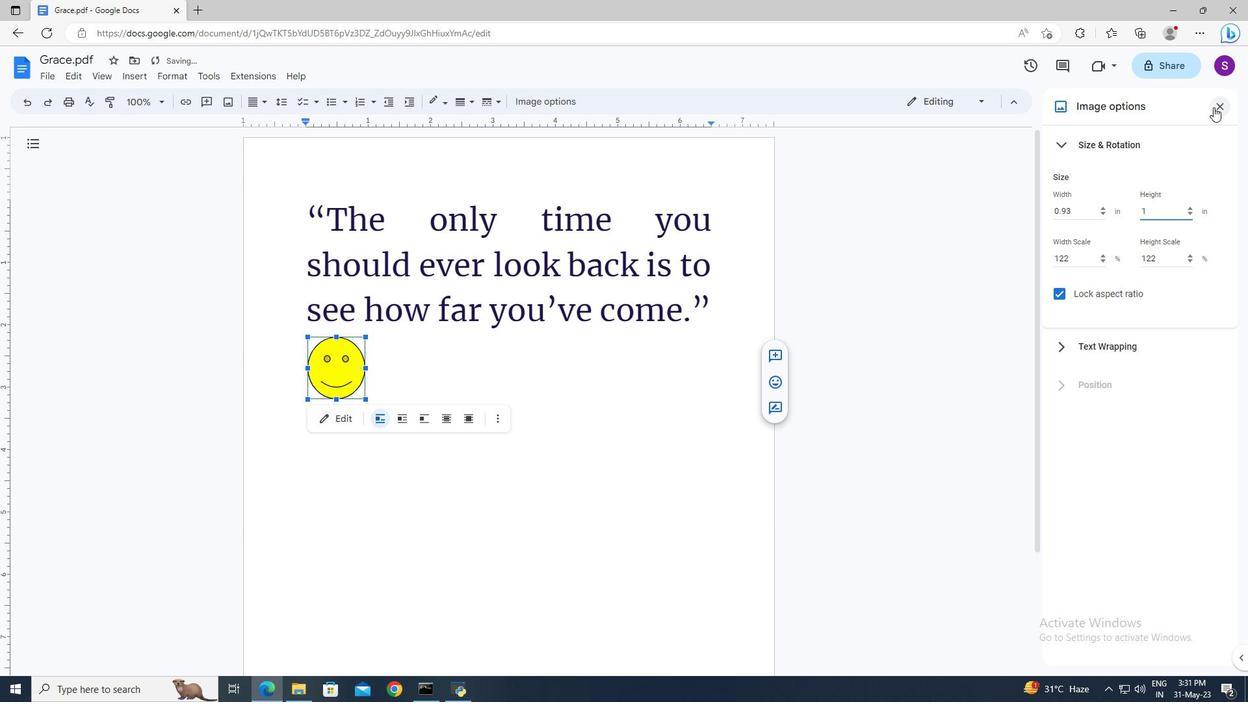 
Action: Mouse moved to (1040, 265)
Screenshot: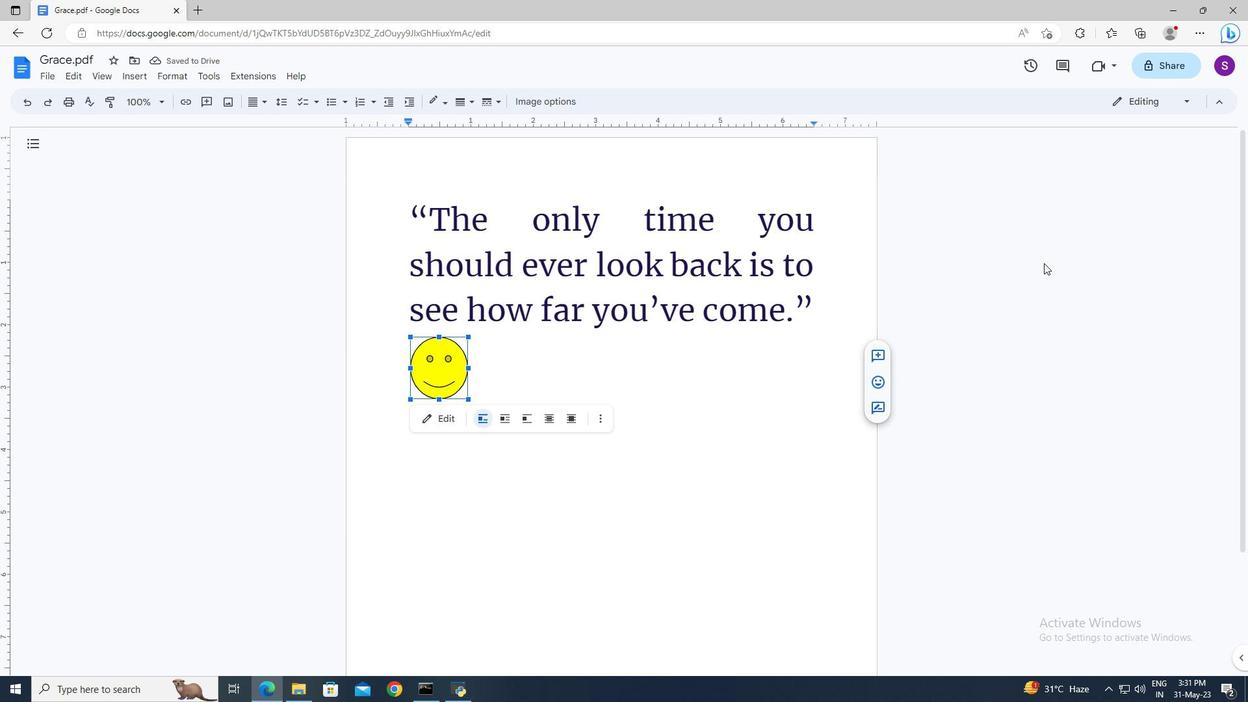 
